 Task: Add Attachment from Google Drive to Card Card0000000159 in Board Board0000000040 in Workspace WS0000000014 in Trello. Add Cover Orange to Card Card0000000159 in Board Board0000000040 in Workspace WS0000000014 in Trello. Add "Add Label …" with "Title" Title0000000159 to Button Button0000000159 to Card Card0000000159 in Board Board0000000040 in Workspace WS0000000014 in Trello. Add Description DS0000000159 to Card Card0000000159 in Board Board0000000040 in Workspace WS0000000014 in Trello. Add Comment CM0000000159 to Card Card0000000159 in Board Board0000000040 in Workspace WS0000000014 in Trello
Action: Mouse moved to (648, 104)
Screenshot: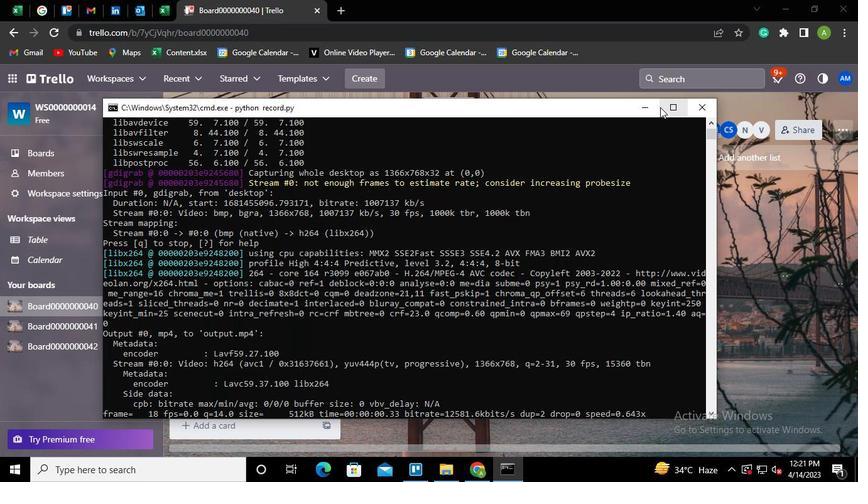 
Action: Mouse pressed left at (648, 104)
Screenshot: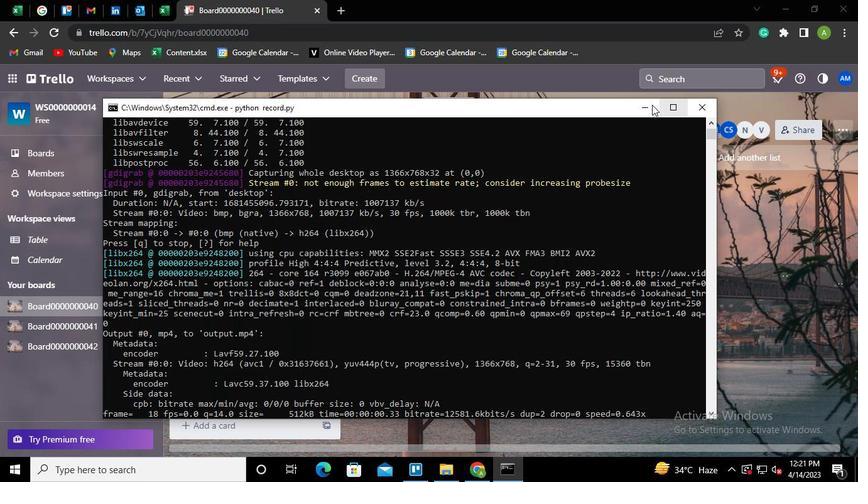 
Action: Mouse moved to (257, 383)
Screenshot: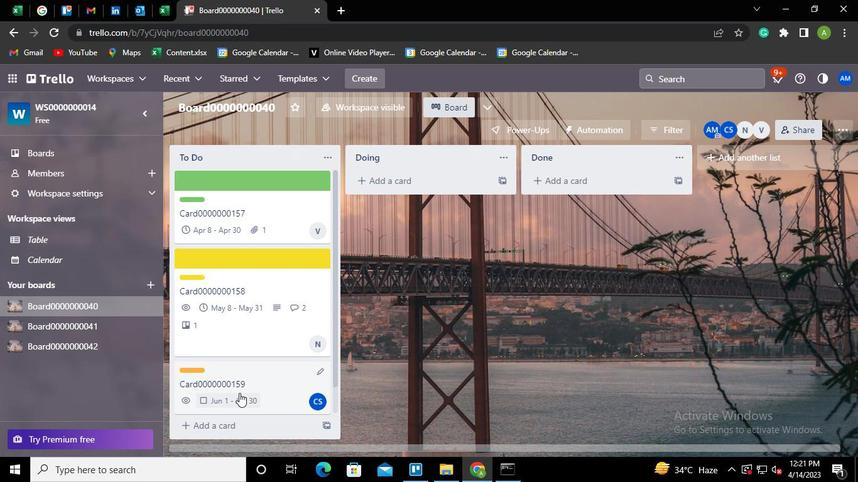 
Action: Mouse pressed left at (257, 383)
Screenshot: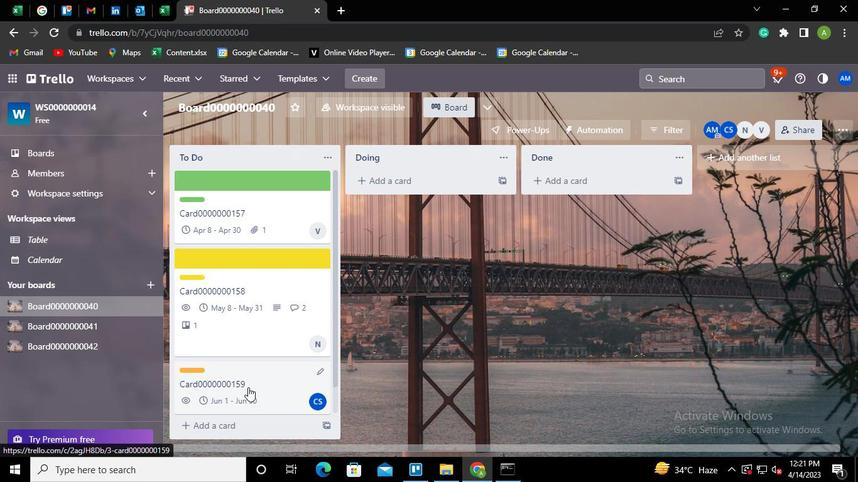 
Action: Mouse moved to (580, 319)
Screenshot: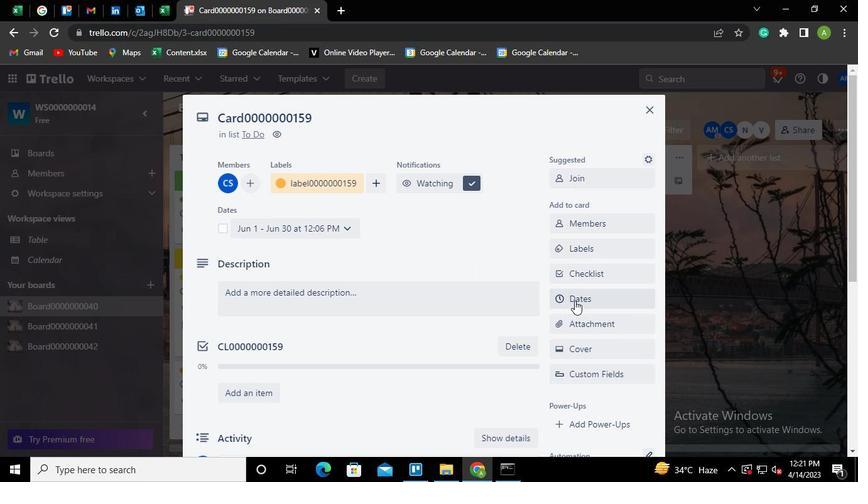 
Action: Mouse pressed left at (580, 319)
Screenshot: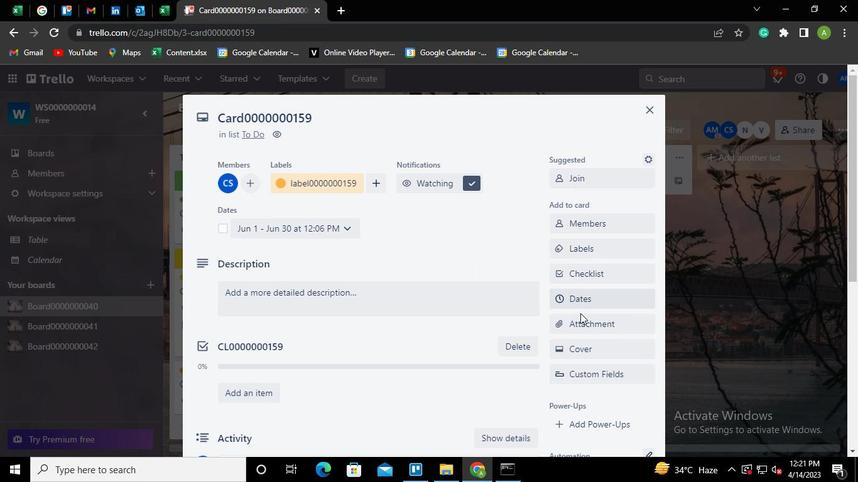 
Action: Mouse moved to (586, 170)
Screenshot: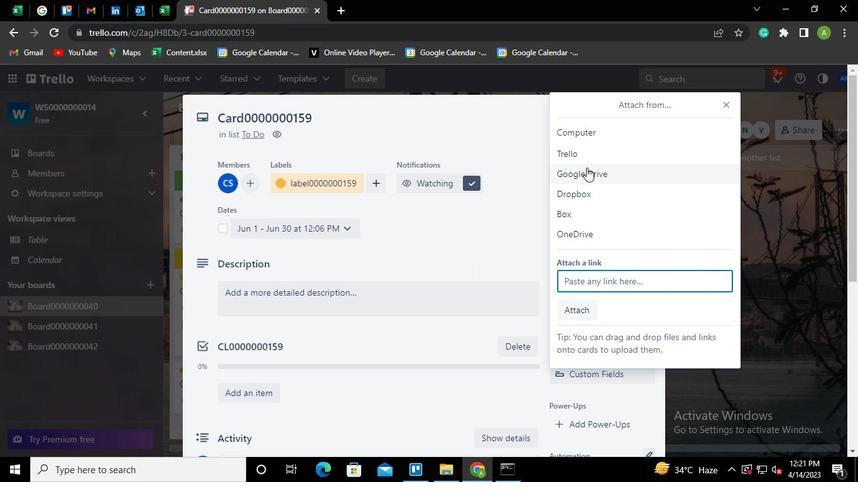 
Action: Mouse pressed left at (586, 170)
Screenshot: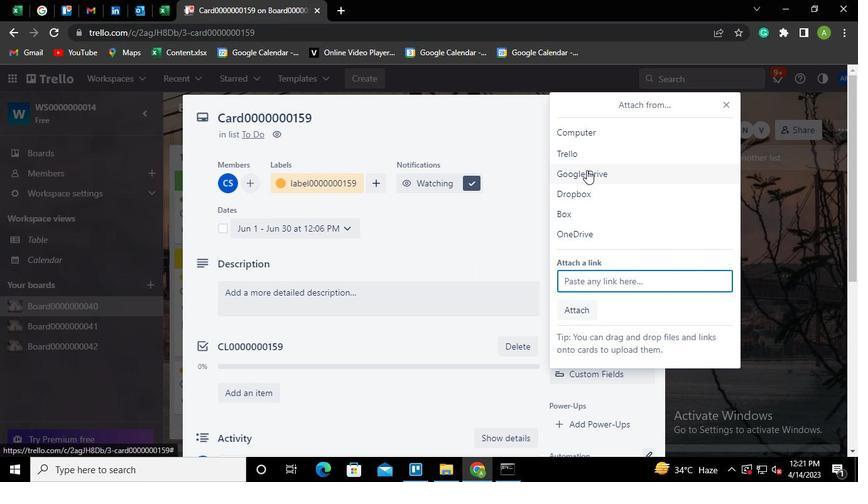 
Action: Mouse moved to (221, 258)
Screenshot: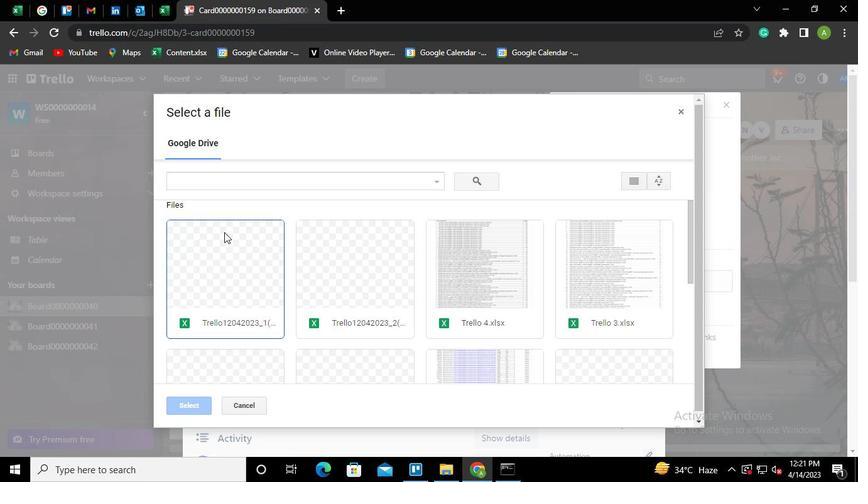 
Action: Mouse pressed left at (221, 258)
Screenshot: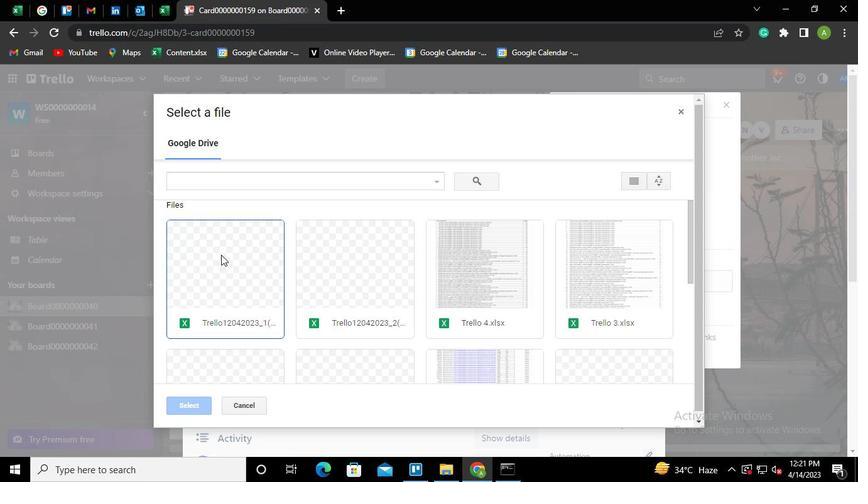 
Action: Mouse pressed left at (221, 258)
Screenshot: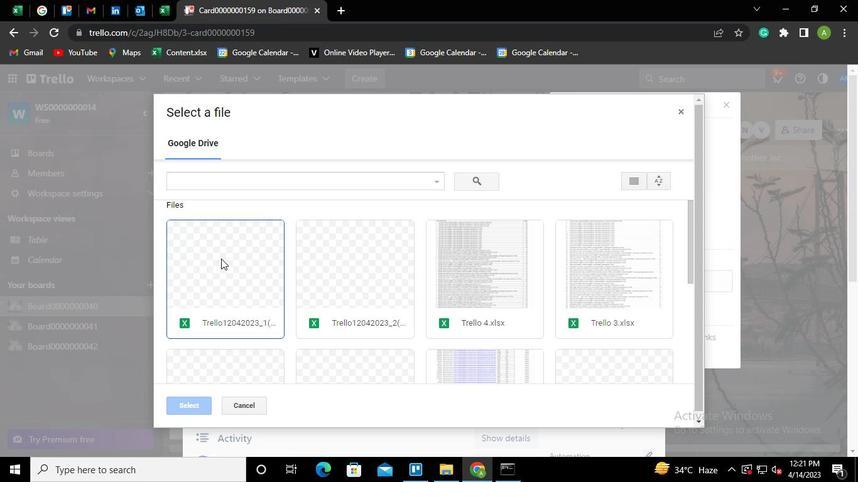 
Action: Mouse moved to (583, 285)
Screenshot: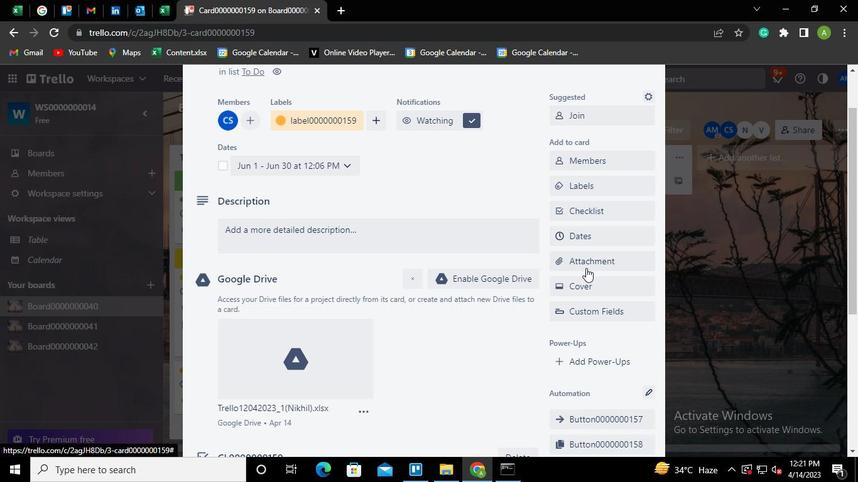 
Action: Mouse pressed left at (583, 285)
Screenshot: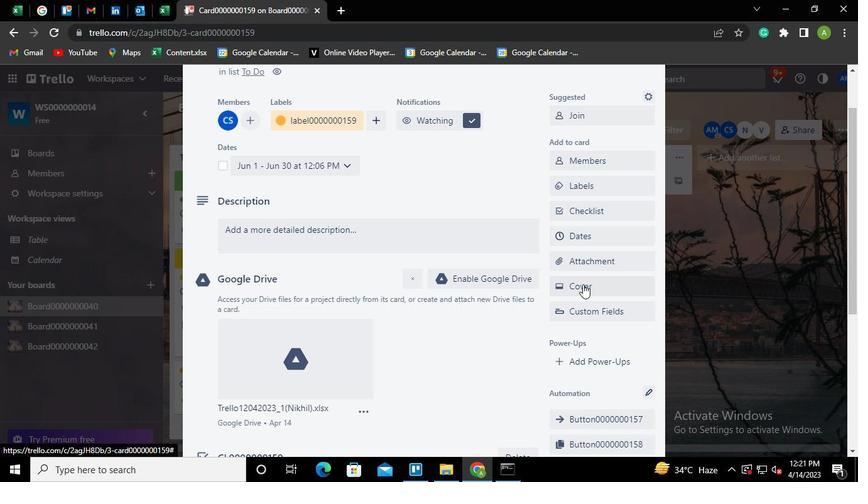 
Action: Mouse moved to (639, 213)
Screenshot: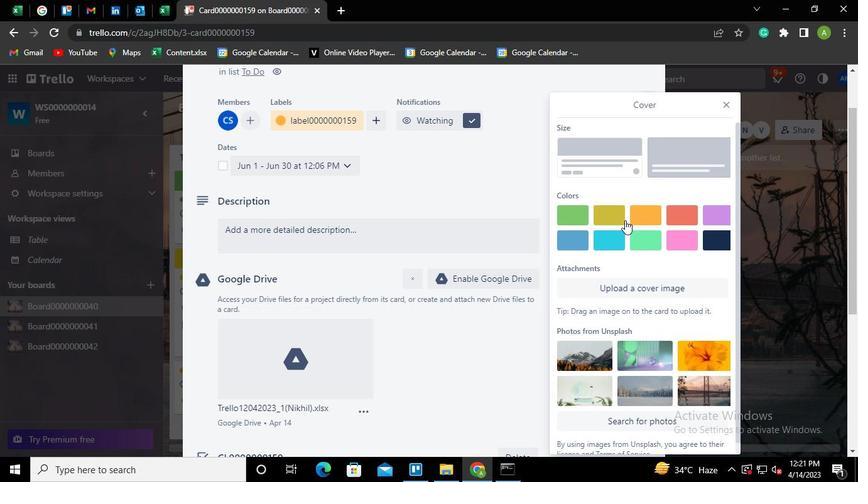 
Action: Mouse pressed left at (639, 213)
Screenshot: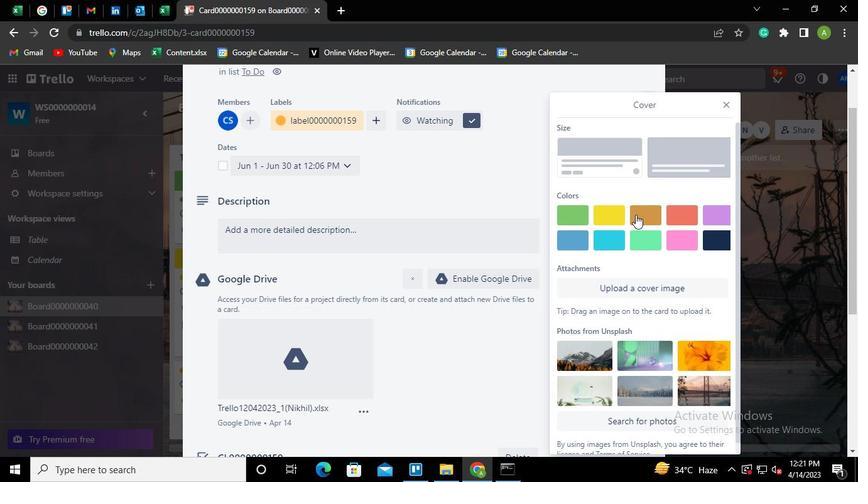 
Action: Mouse moved to (509, 168)
Screenshot: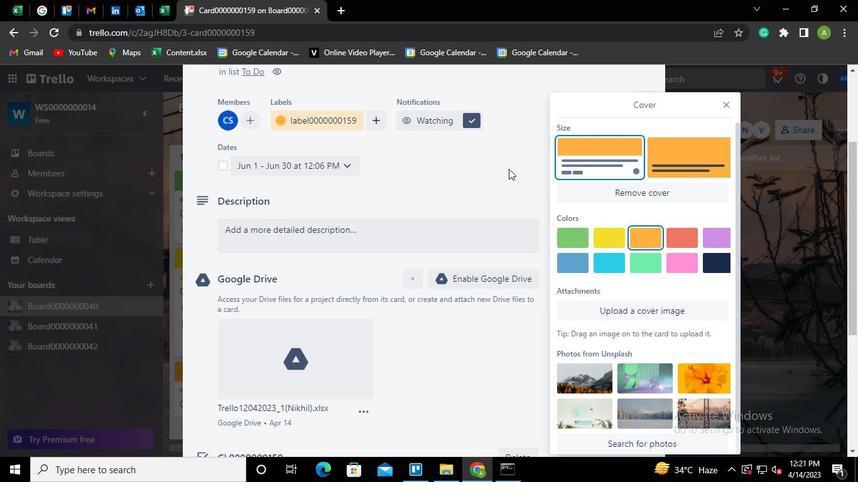 
Action: Mouse pressed left at (509, 168)
Screenshot: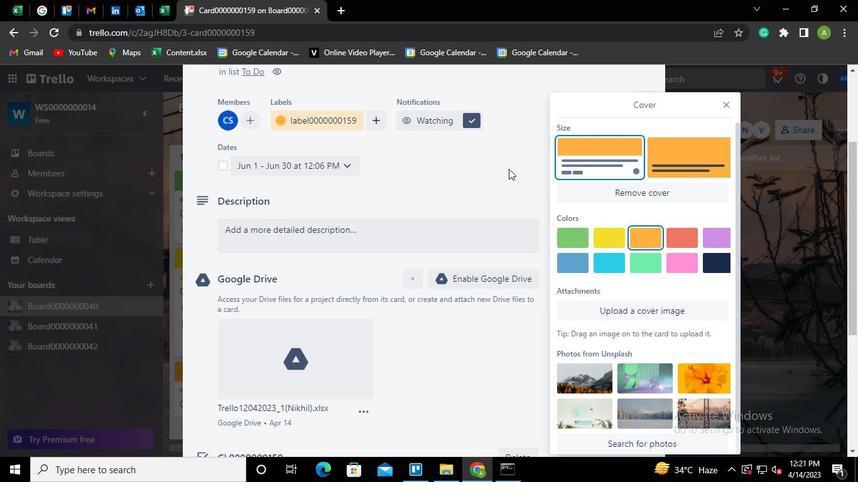 
Action: Mouse moved to (586, 378)
Screenshot: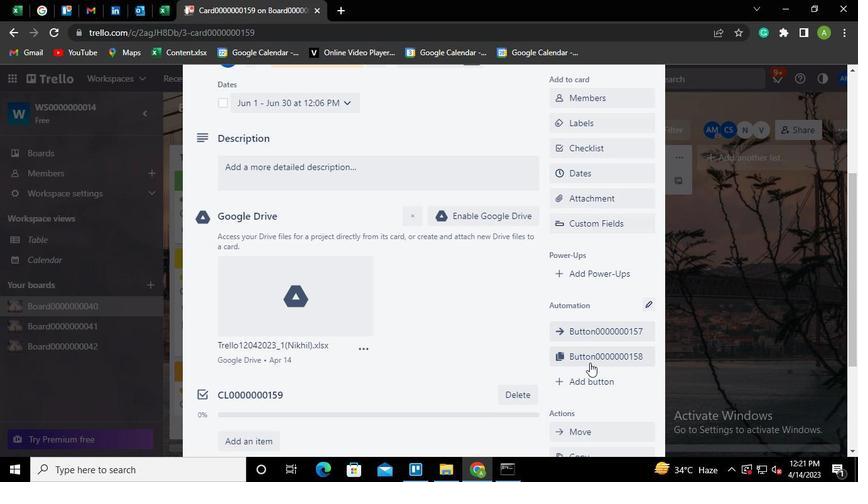 
Action: Mouse pressed left at (586, 378)
Screenshot: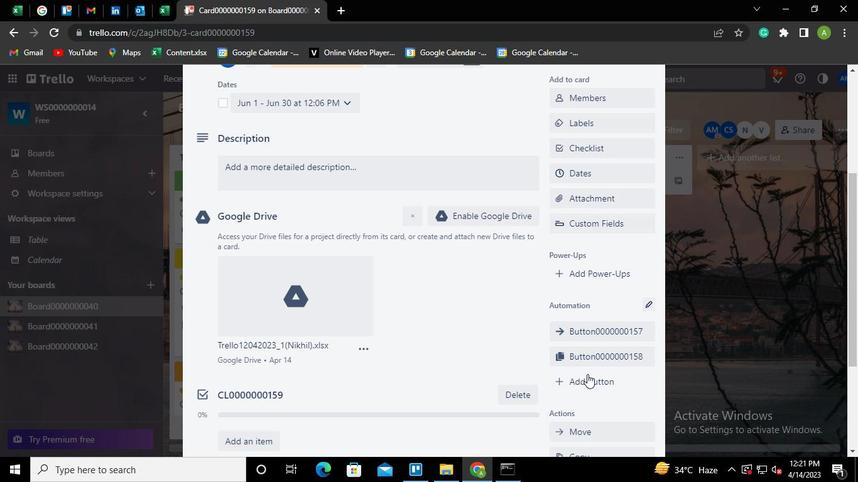 
Action: Mouse moved to (598, 204)
Screenshot: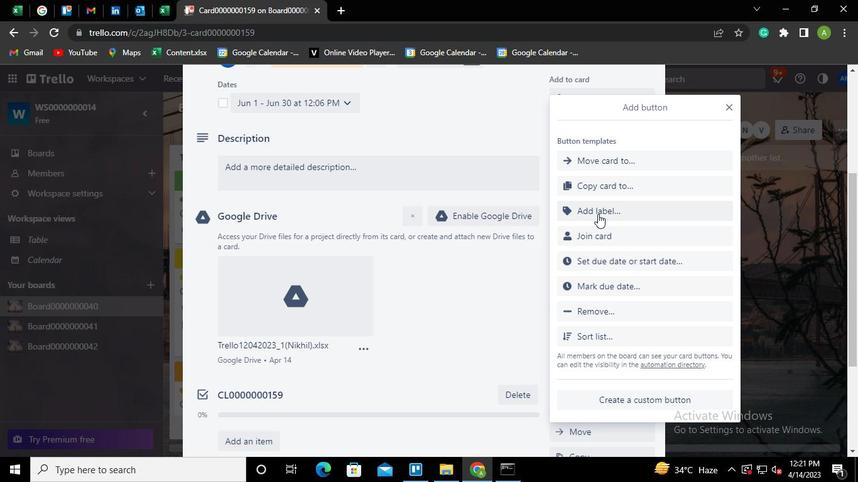 
Action: Mouse pressed left at (598, 204)
Screenshot: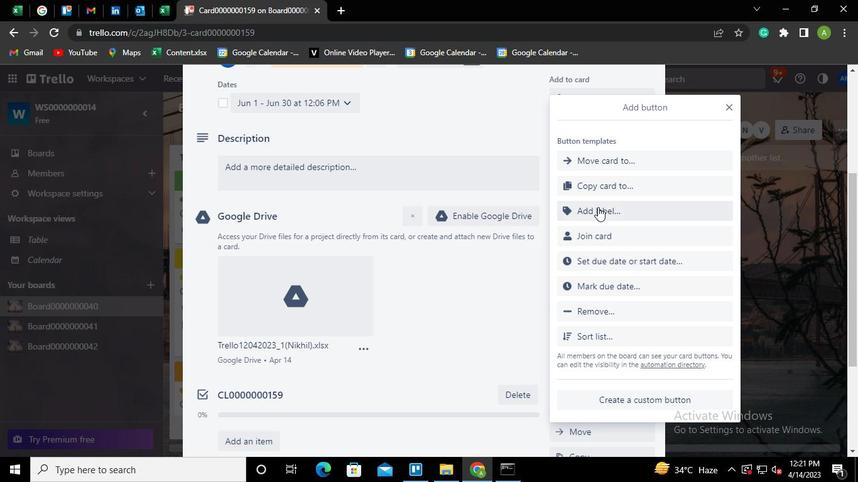 
Action: Mouse moved to (555, 158)
Screenshot: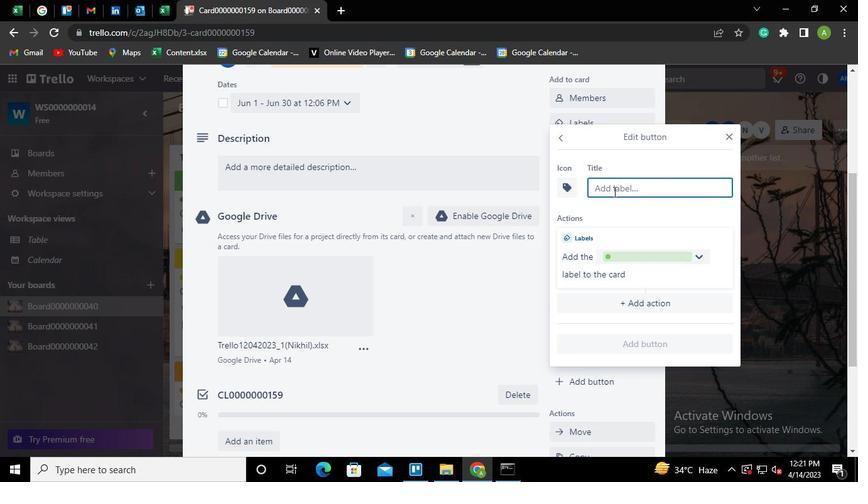 
Action: Keyboard Key.shift
Screenshot: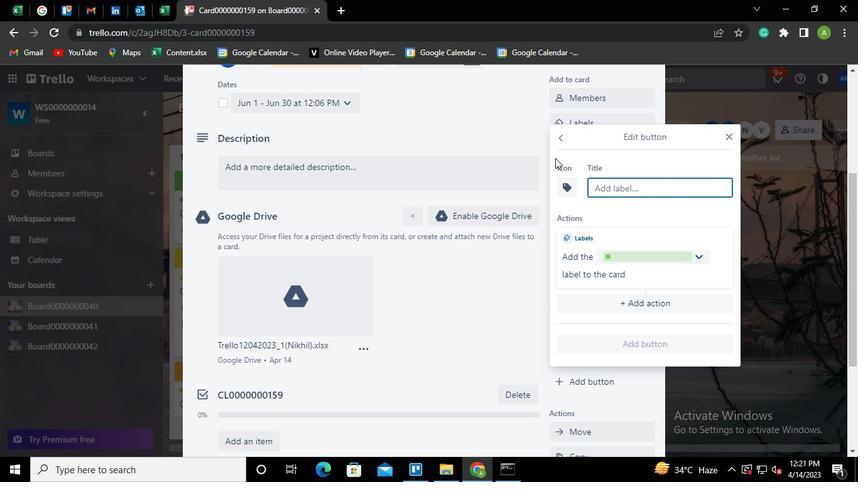 
Action: Keyboard T
Screenshot: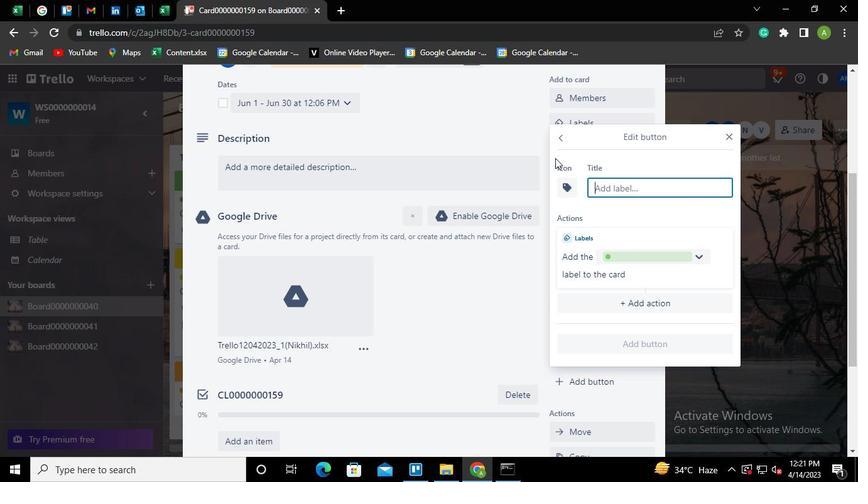 
Action: Keyboard i
Screenshot: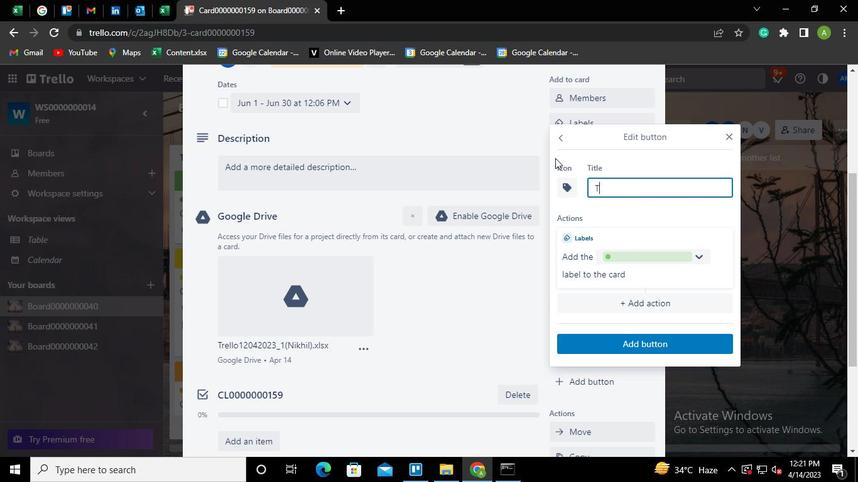 
Action: Keyboard t
Screenshot: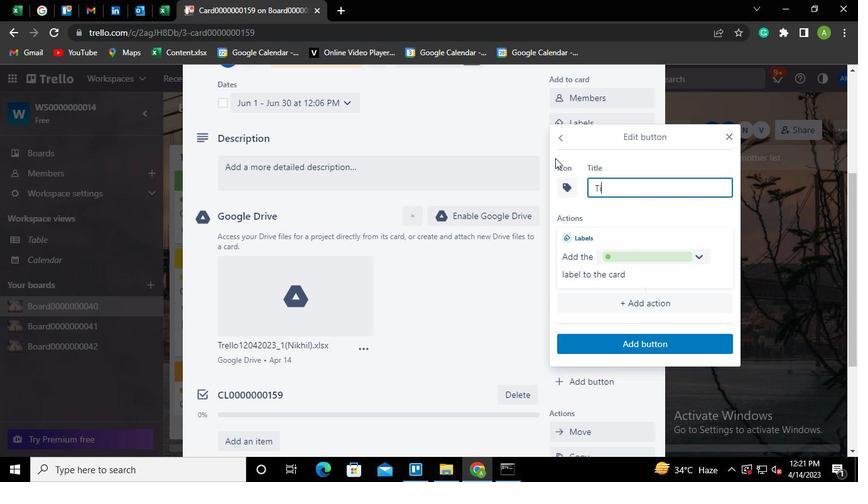 
Action: Keyboard l
Screenshot: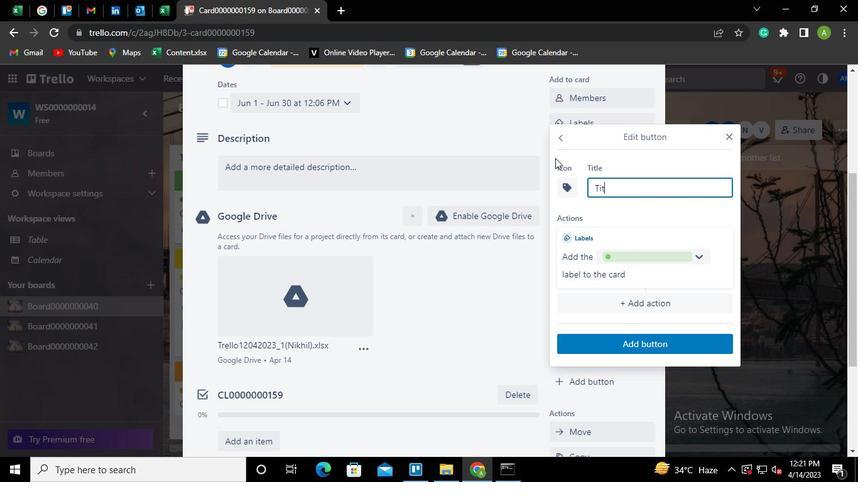 
Action: Keyboard e
Screenshot: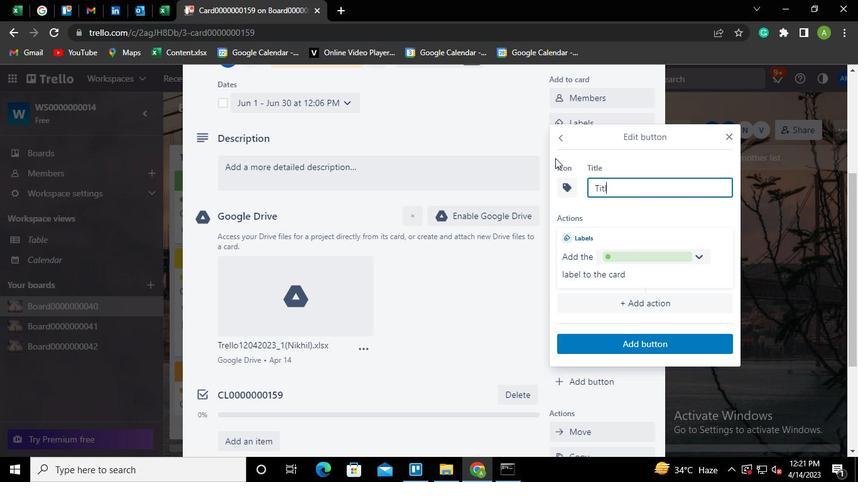 
Action: Keyboard <96>
Screenshot: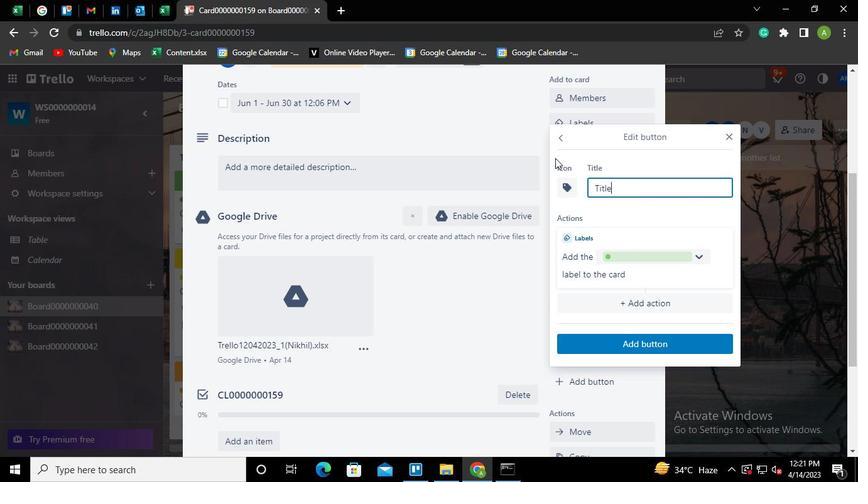 
Action: Keyboard <96>
Screenshot: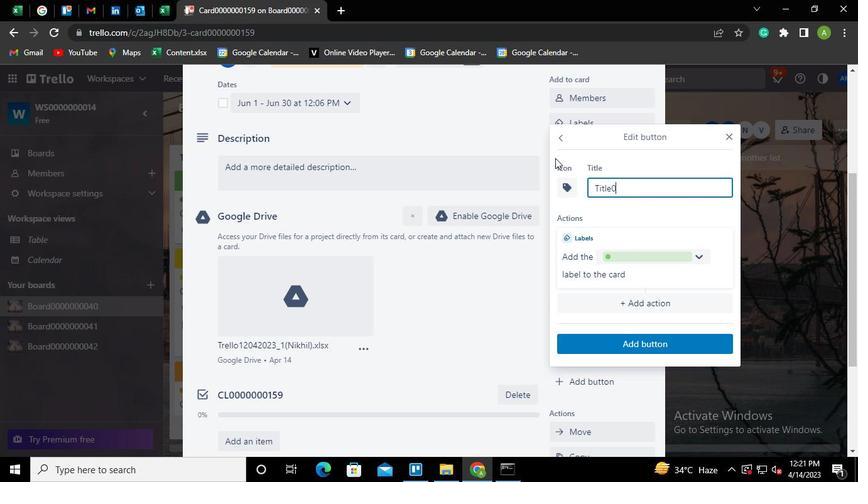 
Action: Keyboard <96>
Screenshot: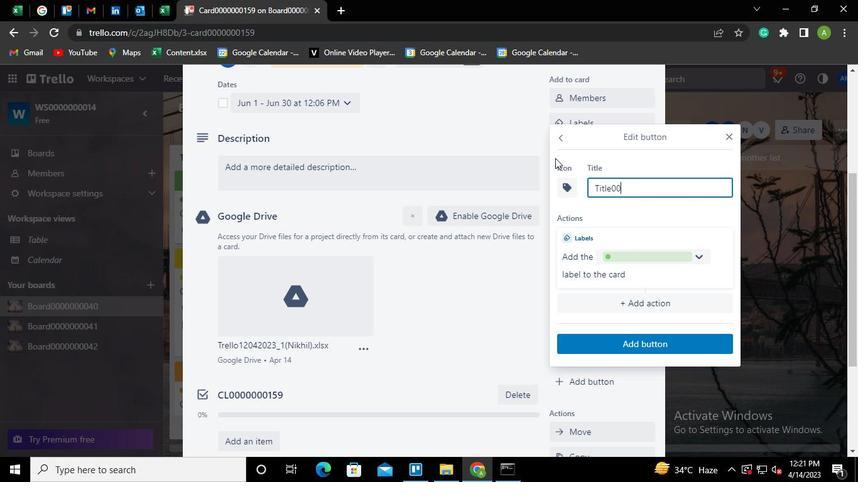 
Action: Keyboard <96>
Screenshot: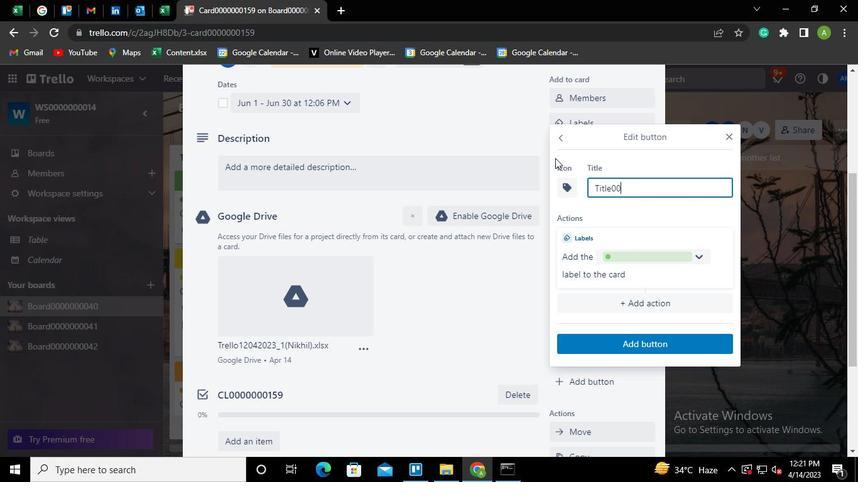 
Action: Keyboard <96>
Screenshot: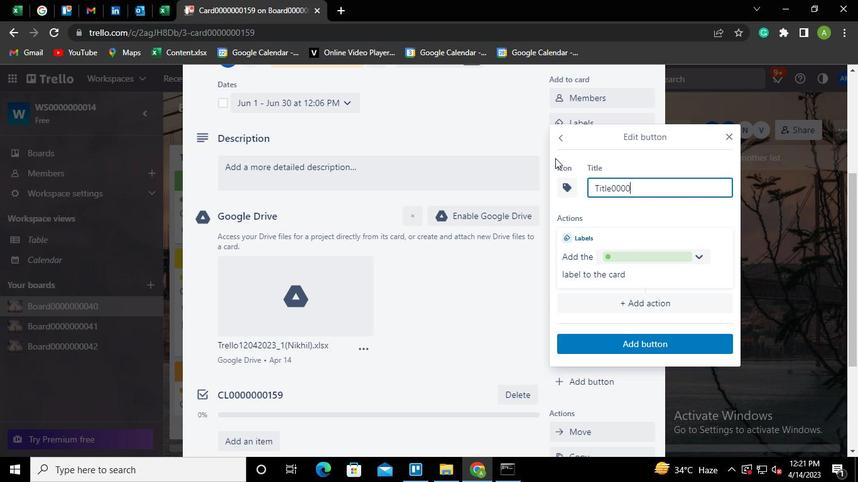 
Action: Keyboard <96>
Screenshot: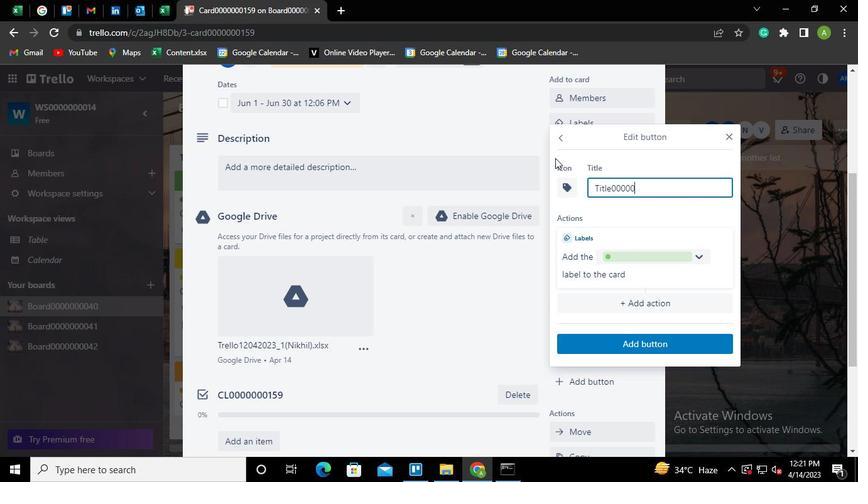 
Action: Keyboard <96>
Screenshot: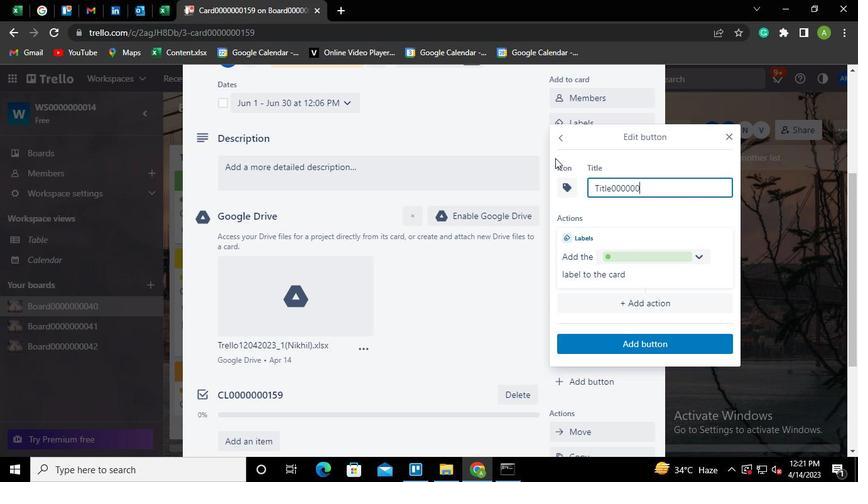 
Action: Keyboard <97>
Screenshot: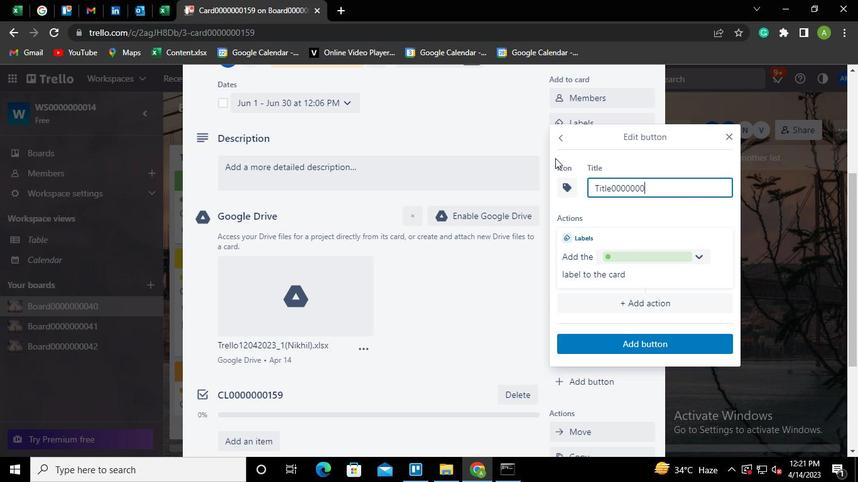 
Action: Keyboard <101>
Screenshot: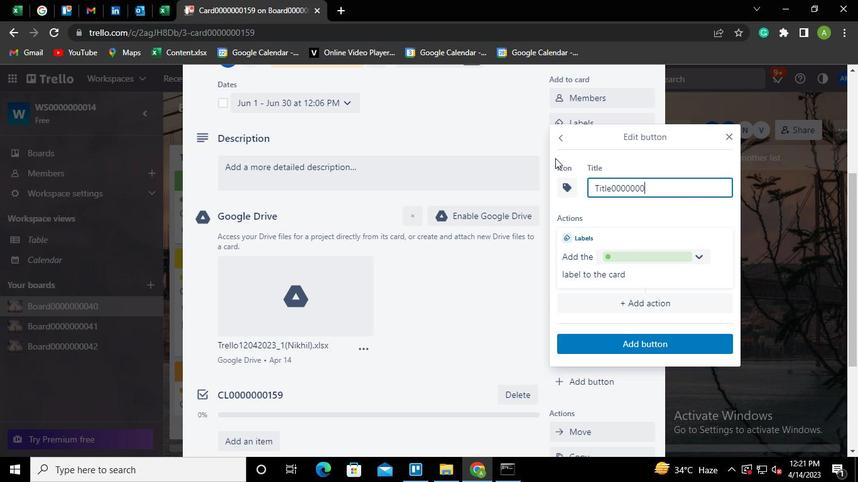 
Action: Keyboard <105>
Screenshot: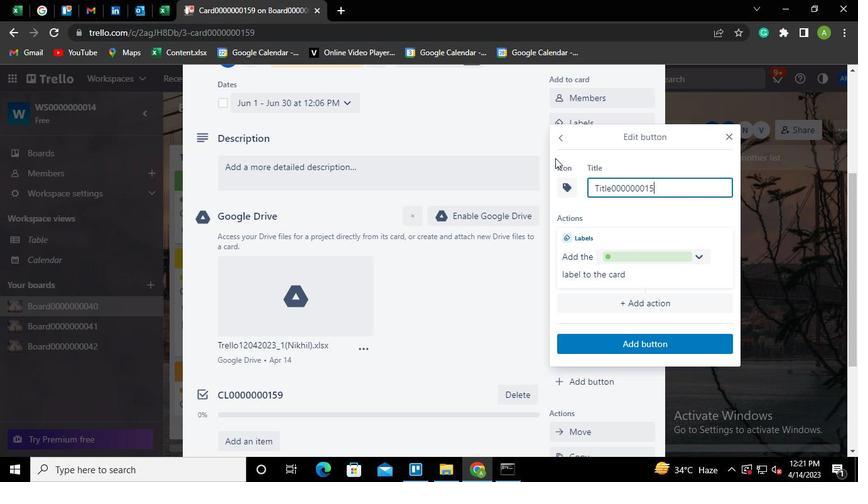 
Action: Mouse moved to (644, 340)
Screenshot: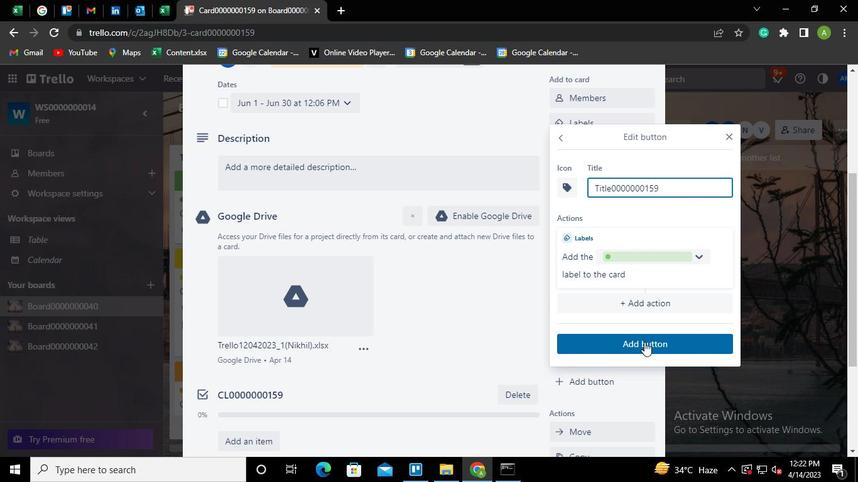 
Action: Mouse pressed left at (644, 340)
Screenshot: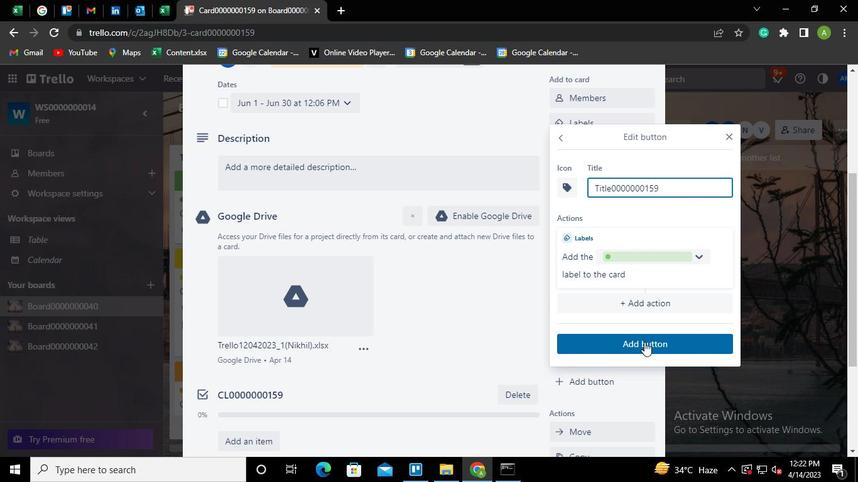 
Action: Mouse moved to (272, 168)
Screenshot: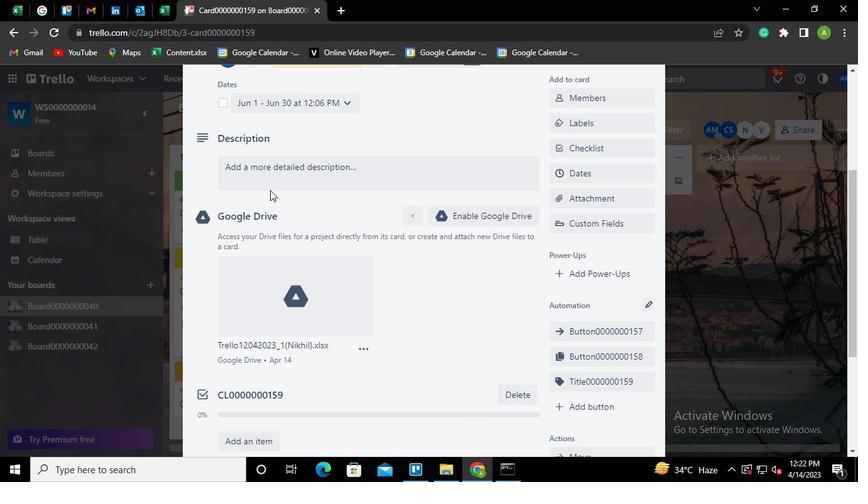 
Action: Mouse pressed left at (272, 168)
Screenshot: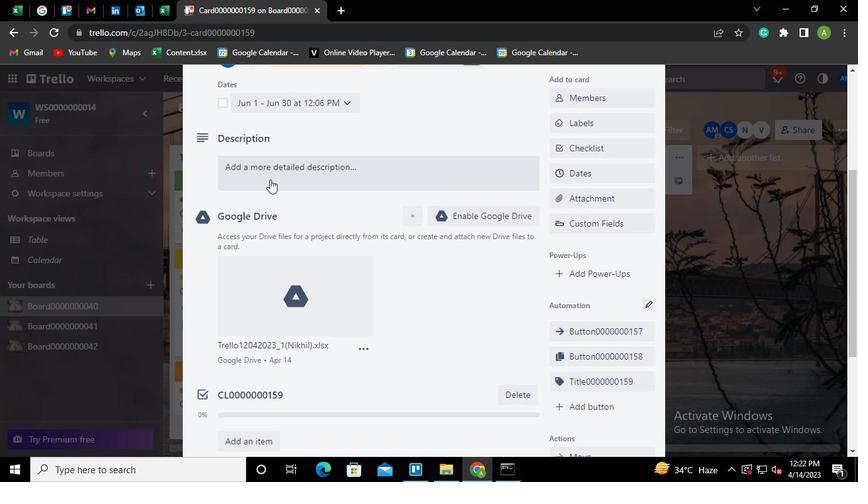 
Action: Mouse moved to (268, 169)
Screenshot: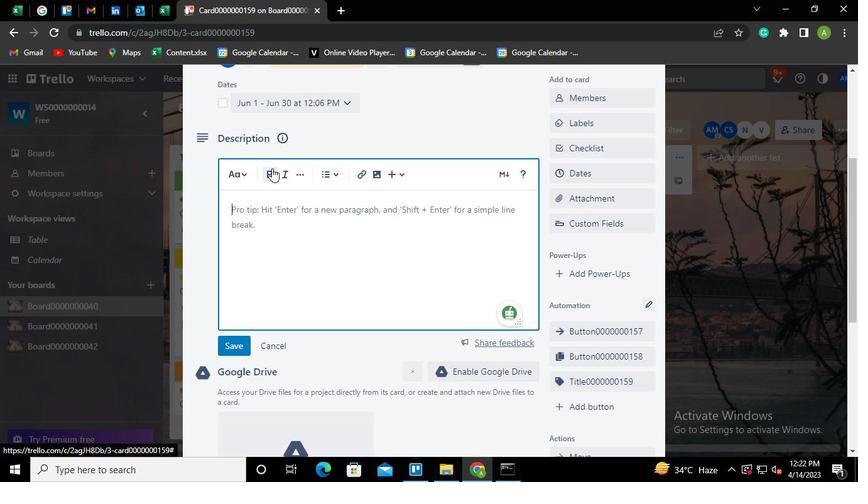 
Action: Keyboard Key.shift
Screenshot: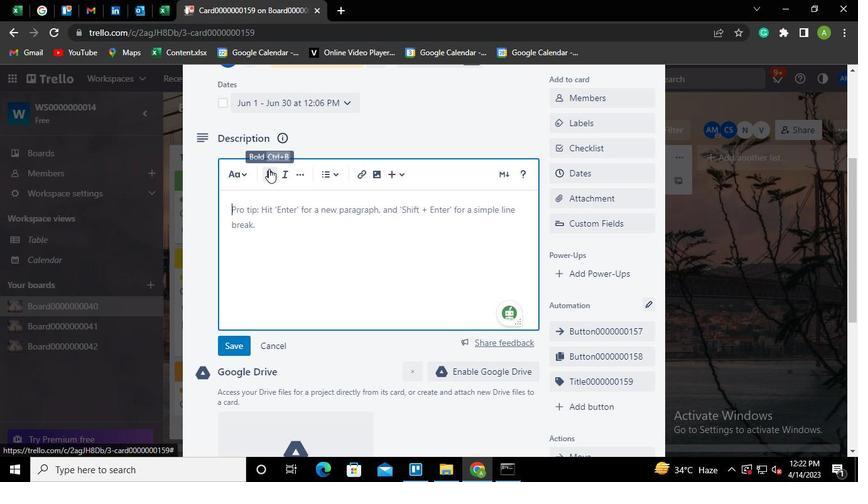 
Action: Keyboard D
Screenshot: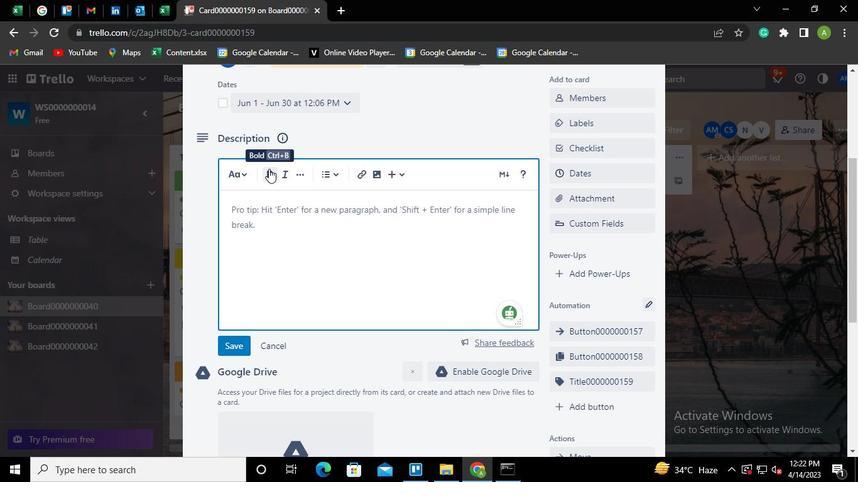 
Action: Keyboard S
Screenshot: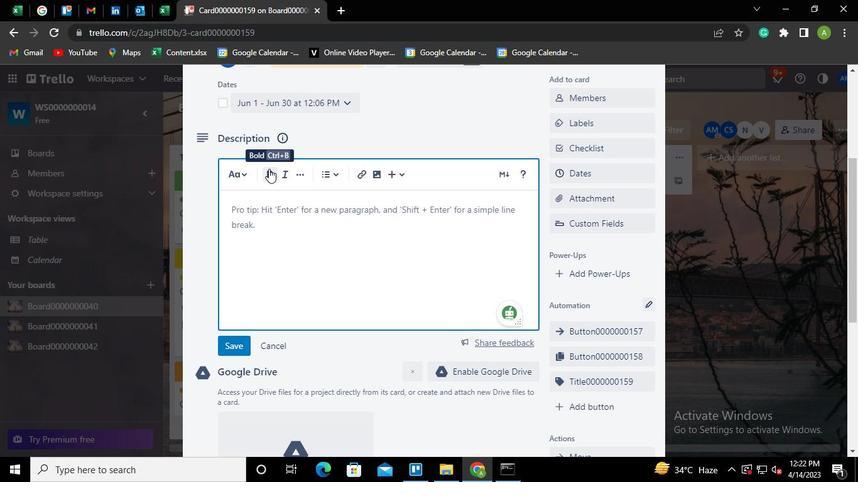 
Action: Keyboard <96>
Screenshot: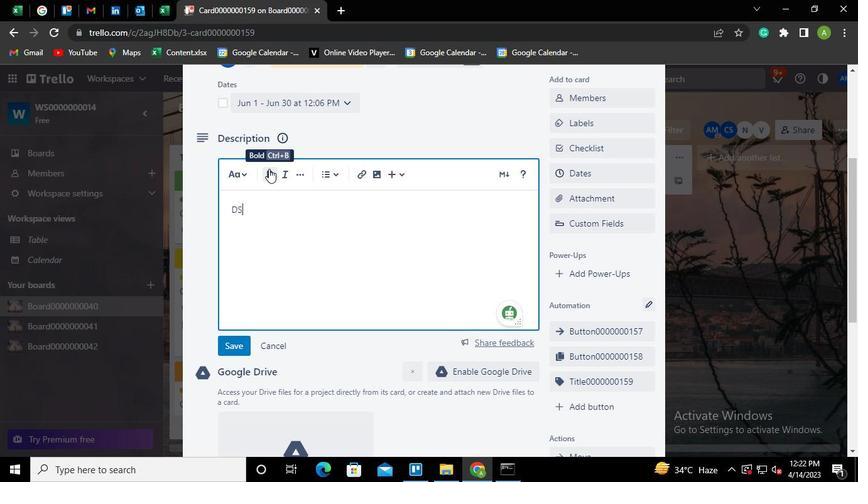 
Action: Keyboard <96>
Screenshot: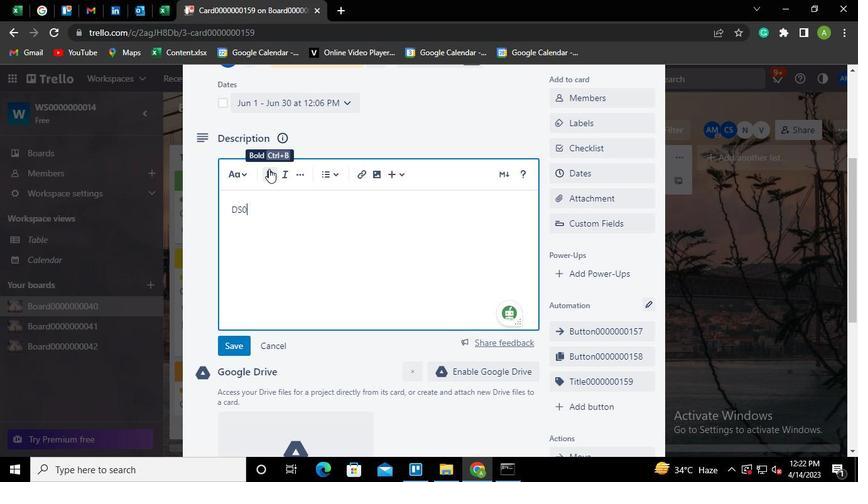 
Action: Keyboard <96>
Screenshot: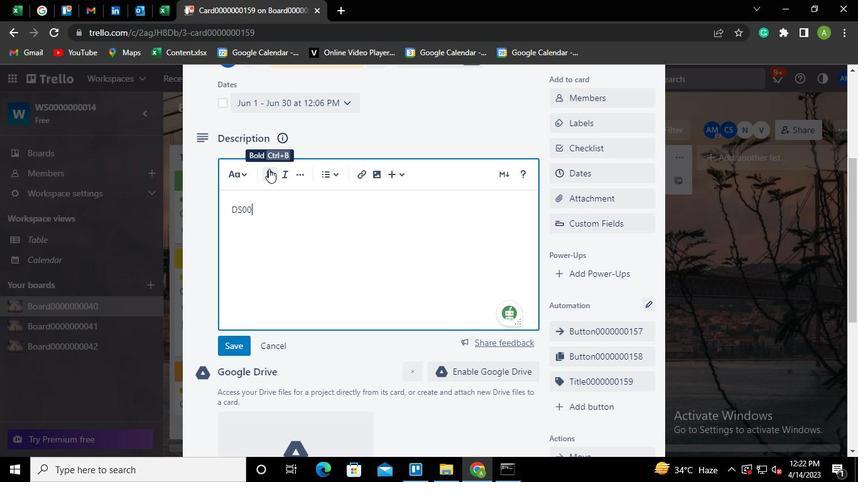 
Action: Keyboard <96>
Screenshot: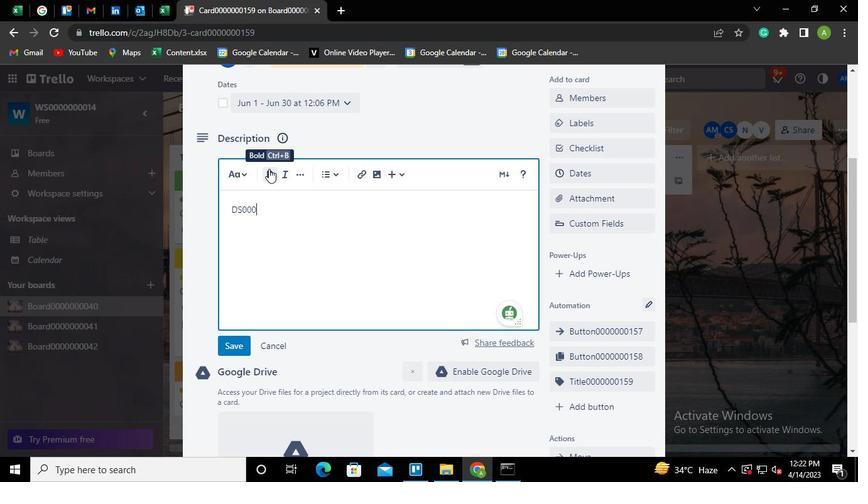 
Action: Keyboard <96>
Screenshot: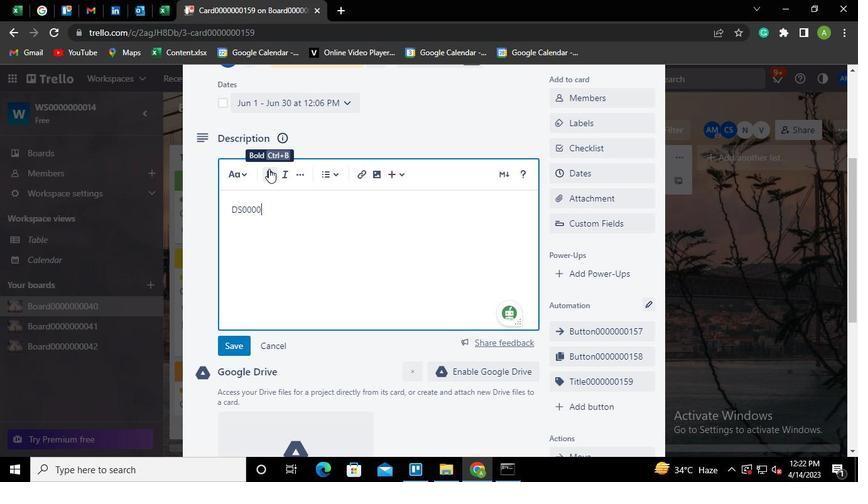
Action: Keyboard <96>
Screenshot: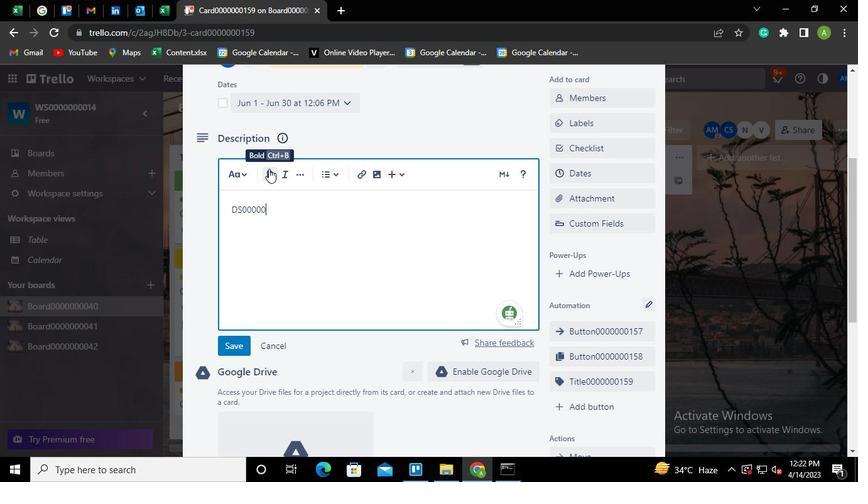 
Action: Keyboard <96>
Screenshot: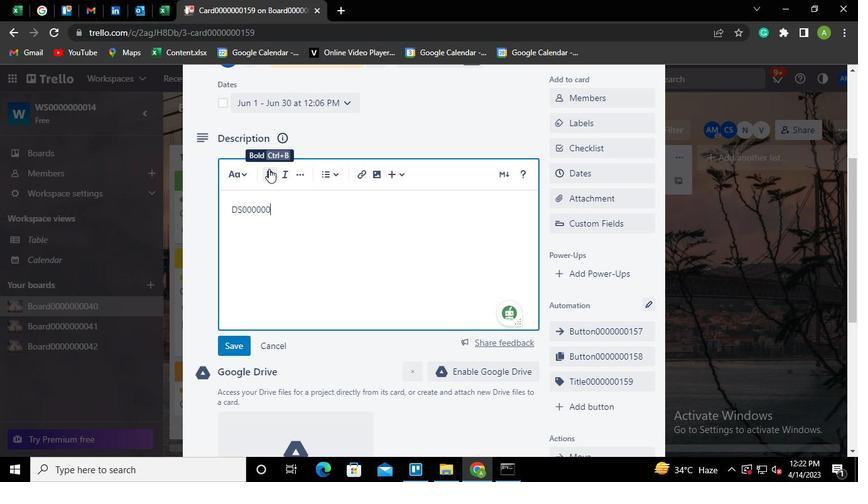 
Action: Keyboard <97>
Screenshot: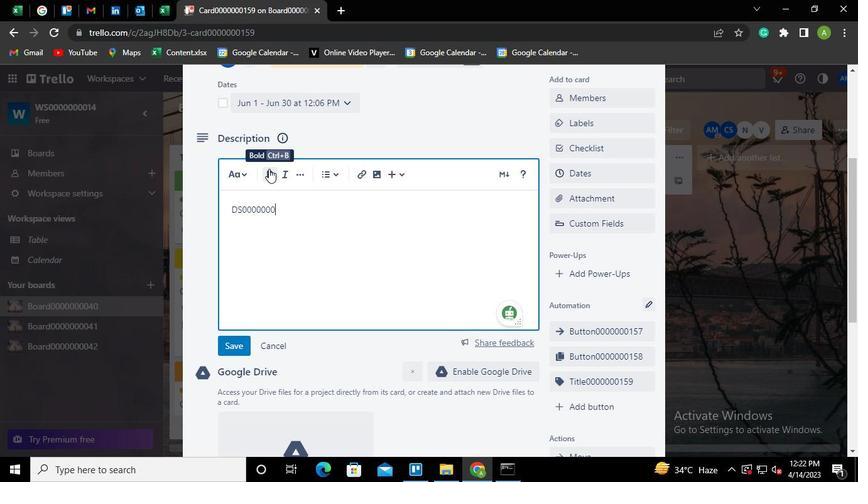 
Action: Keyboard <101>
Screenshot: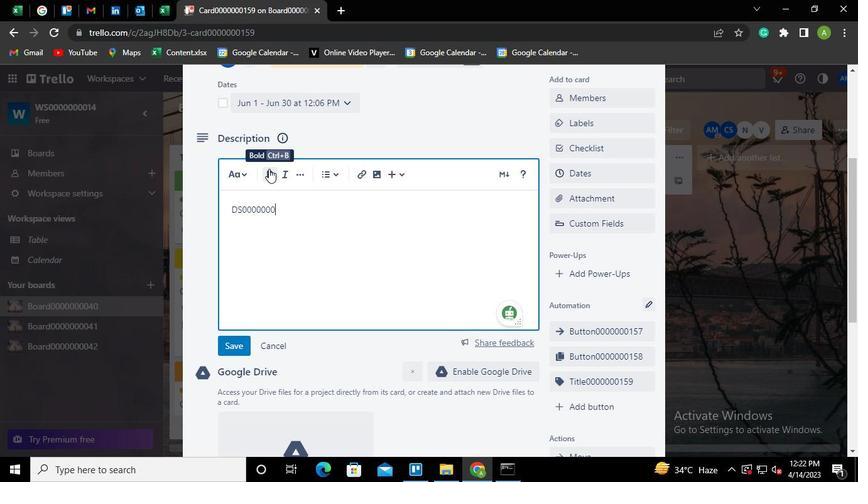 
Action: Keyboard <105>
Screenshot: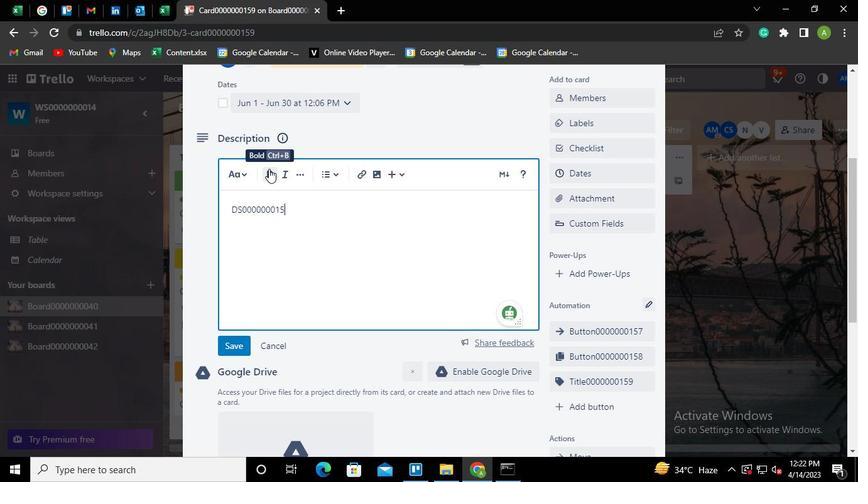 
Action: Mouse moved to (238, 341)
Screenshot: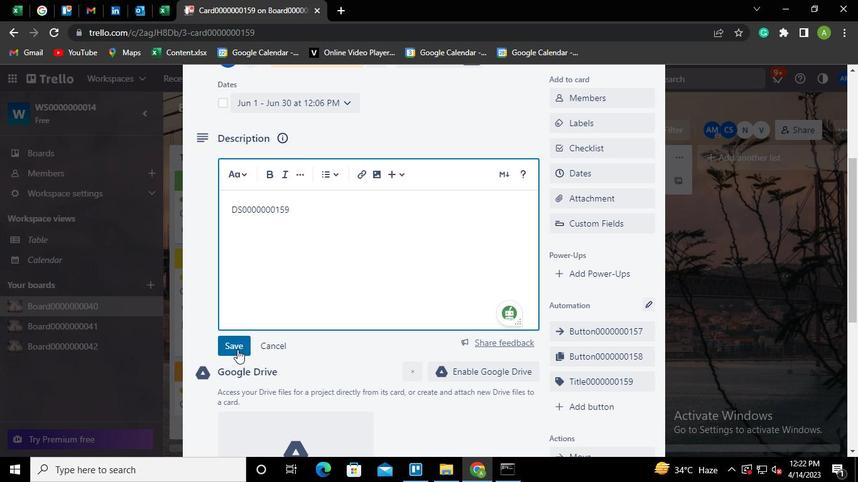 
Action: Mouse pressed left at (238, 341)
Screenshot: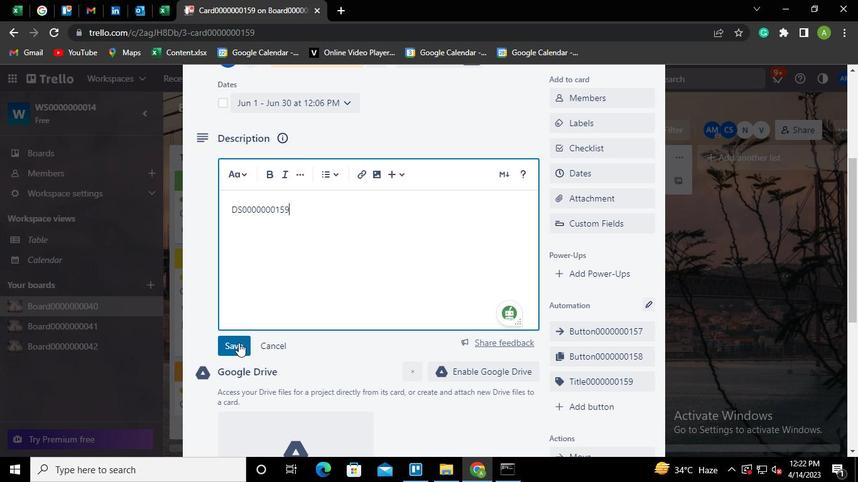 
Action: Mouse moved to (283, 304)
Screenshot: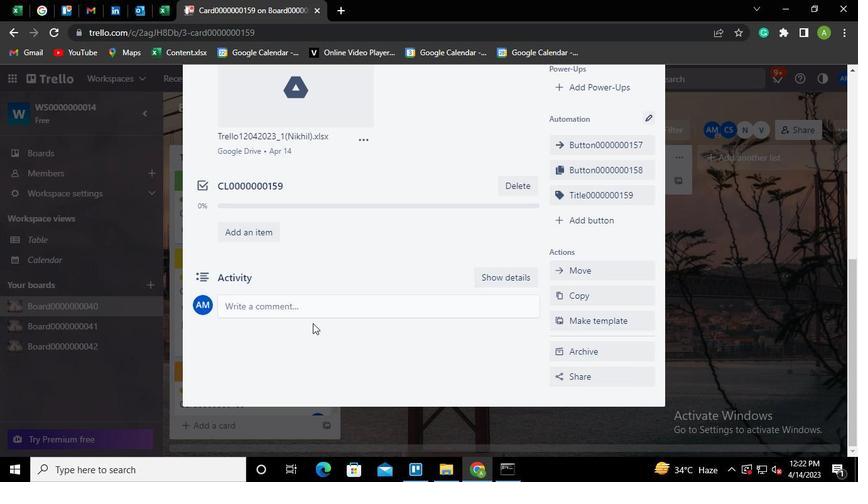 
Action: Mouse pressed left at (283, 304)
Screenshot: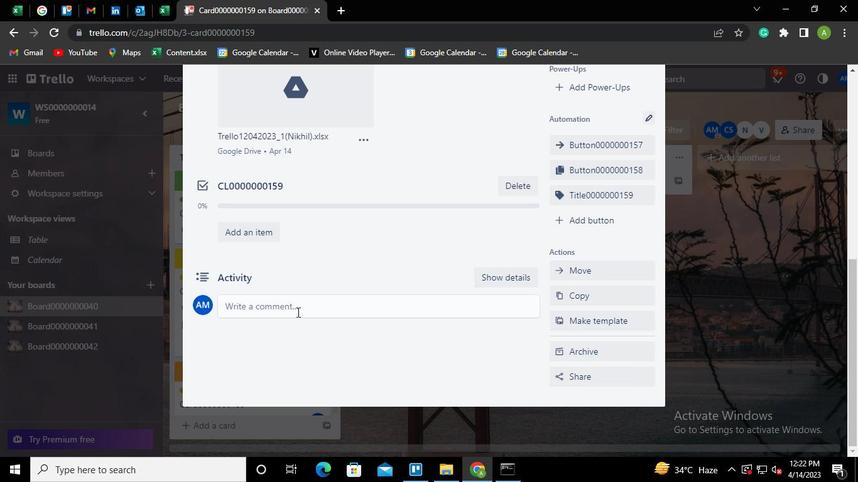 
Action: Keyboard Key.shift
Screenshot: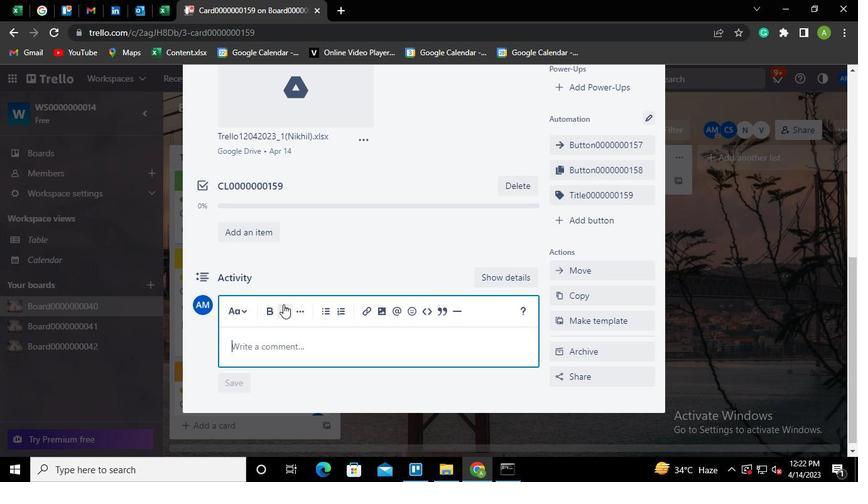
Action: Keyboard C
Screenshot: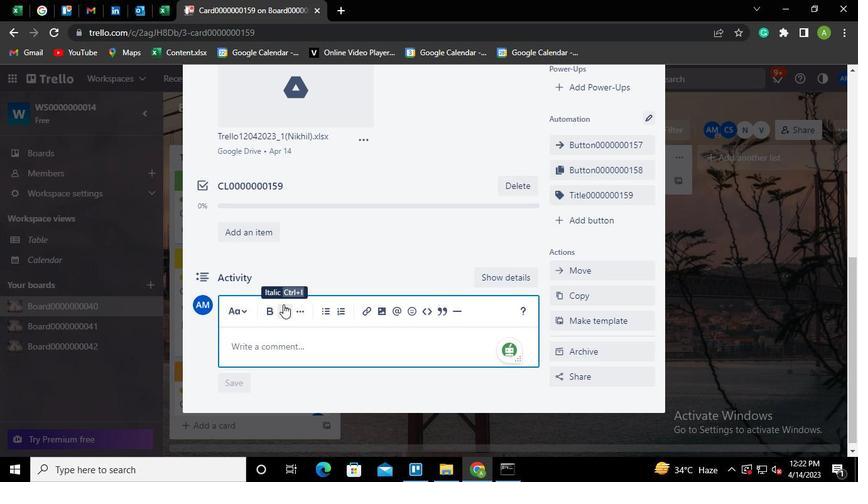 
Action: Keyboard M
Screenshot: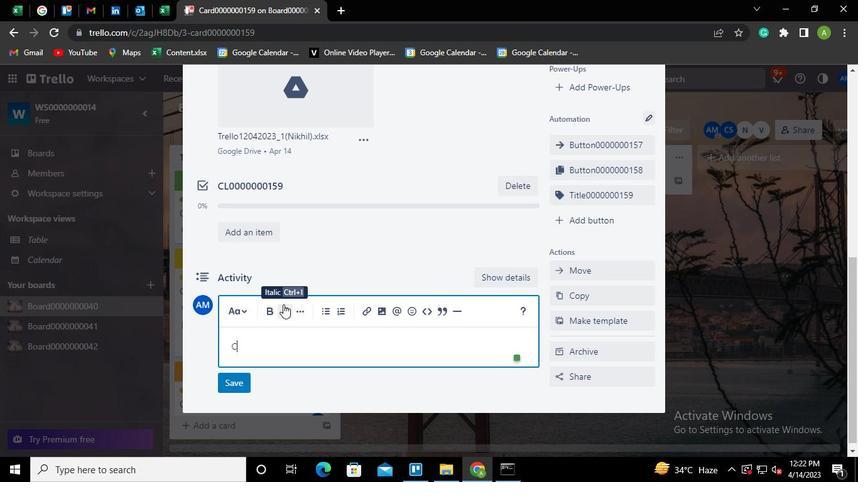 
Action: Keyboard <96>
Screenshot: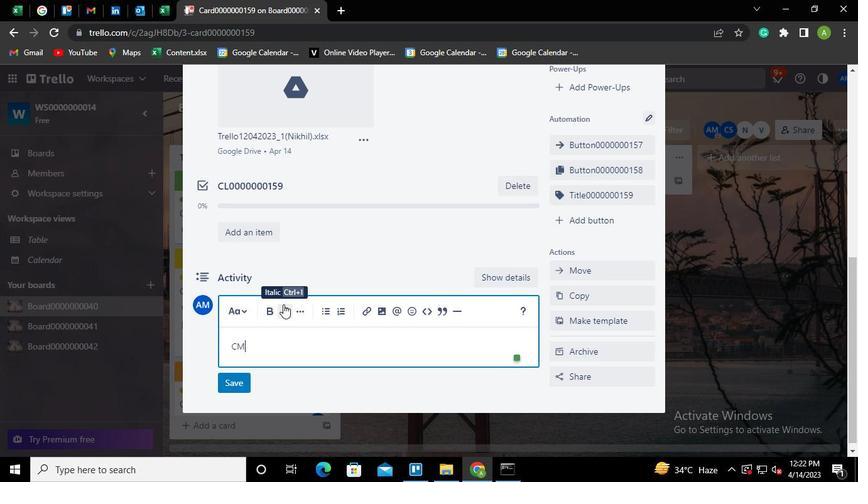 
Action: Keyboard <96>
Screenshot: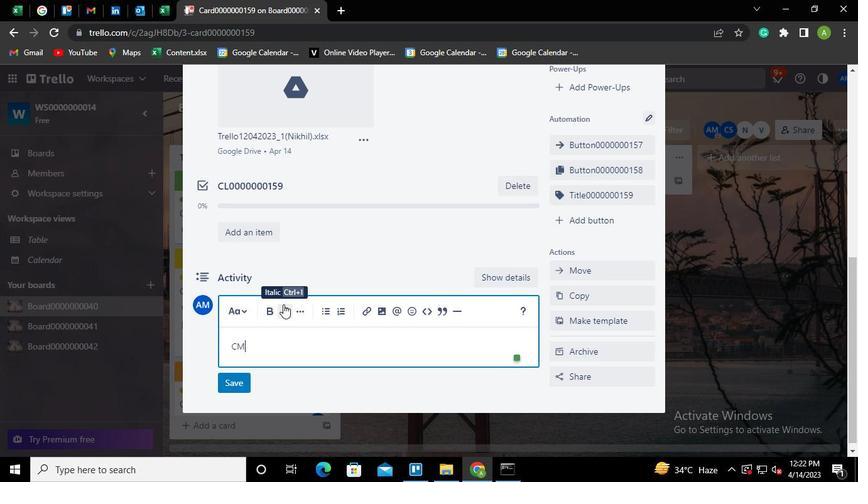 
Action: Keyboard <96>
Screenshot: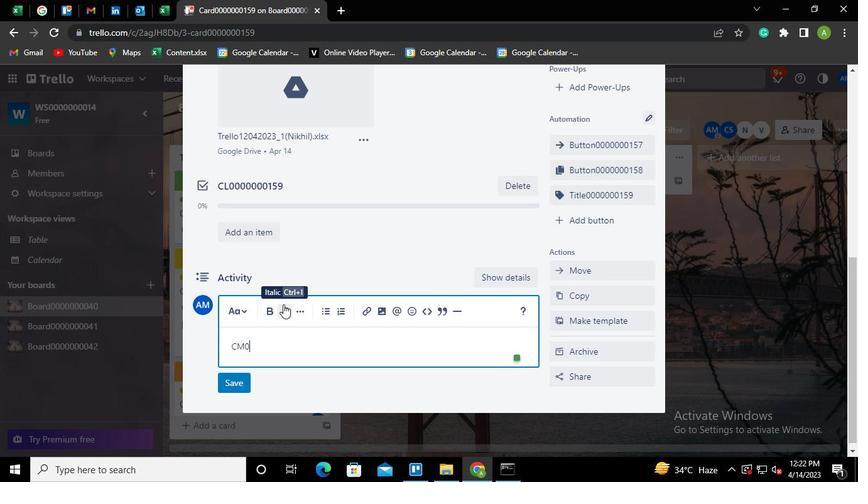 
Action: Keyboard <96>
Screenshot: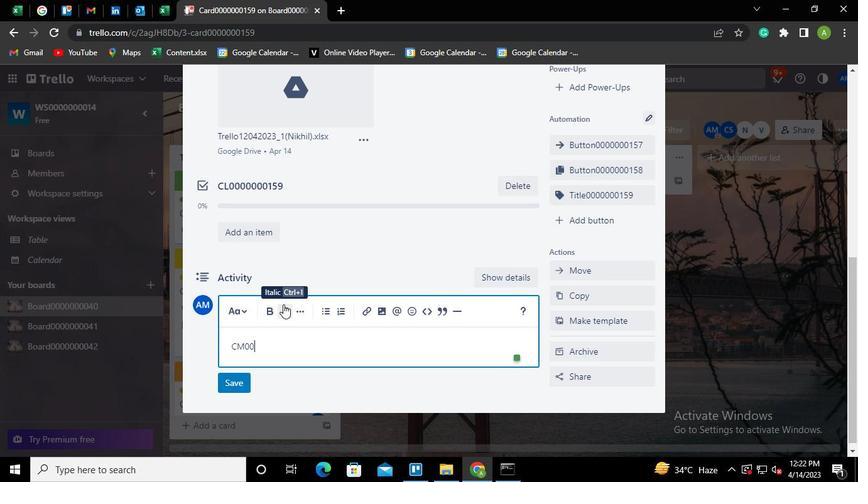 
Action: Keyboard <96>
Screenshot: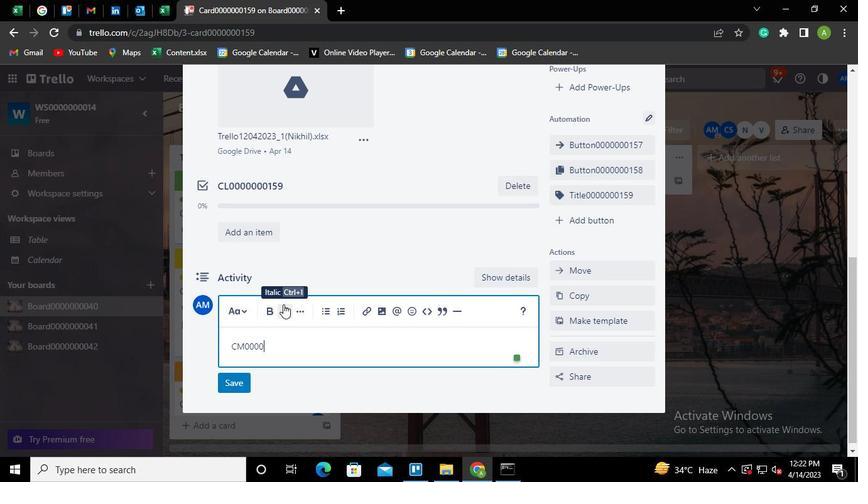 
Action: Keyboard <96>
Screenshot: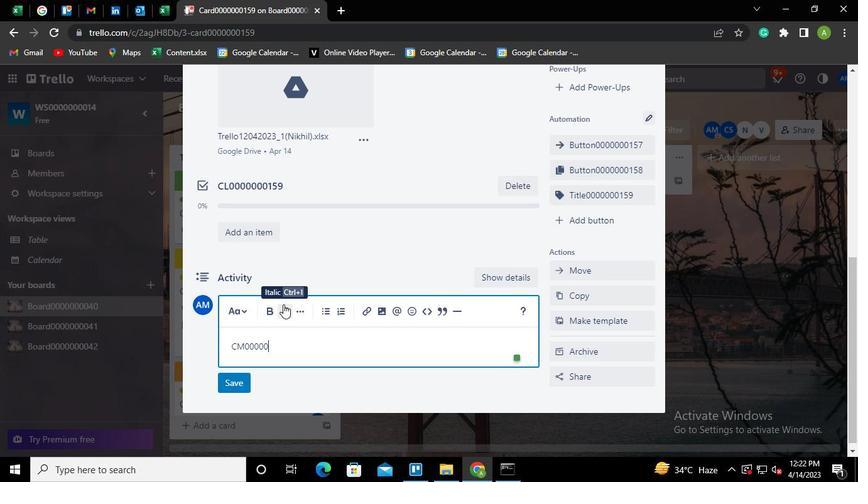 
Action: Keyboard <96>
Screenshot: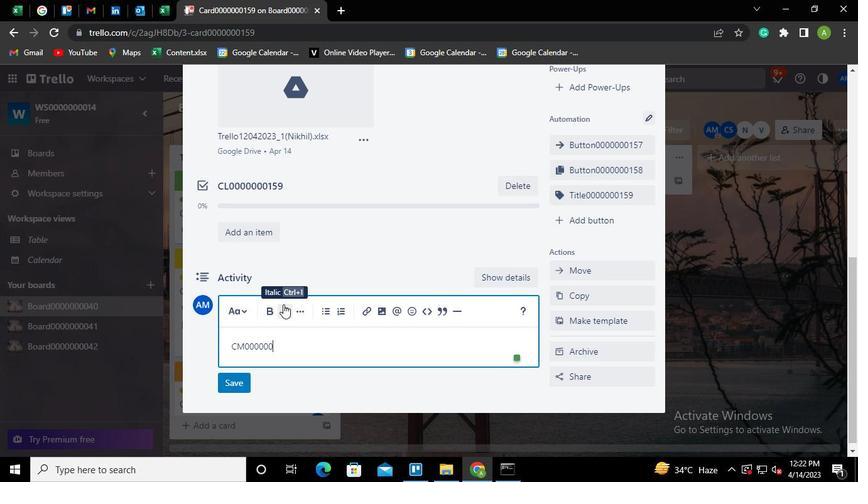 
Action: Keyboard <97>
Screenshot: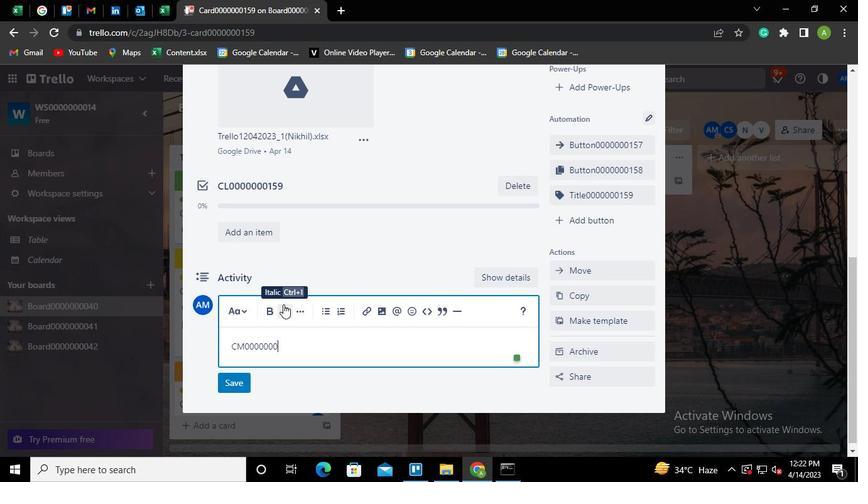 
Action: Keyboard <101>
Screenshot: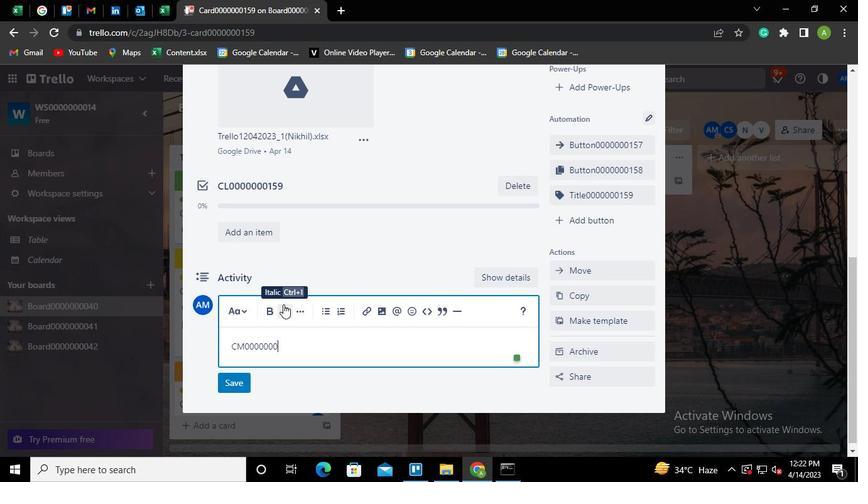
Action: Keyboard <105>
Screenshot: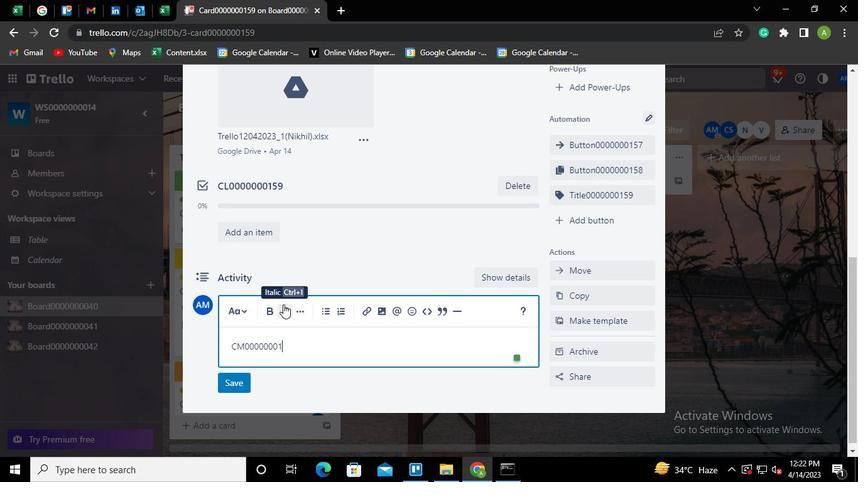 
Action: Mouse moved to (243, 380)
Screenshot: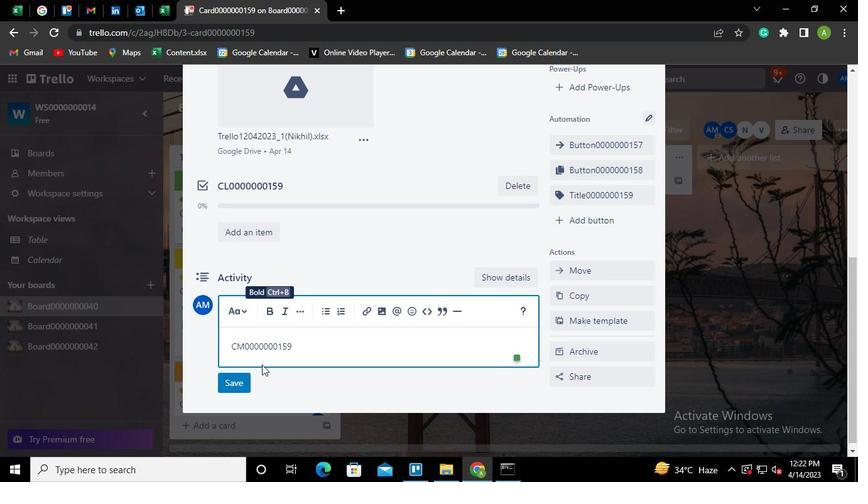 
Action: Mouse pressed left at (243, 380)
Screenshot: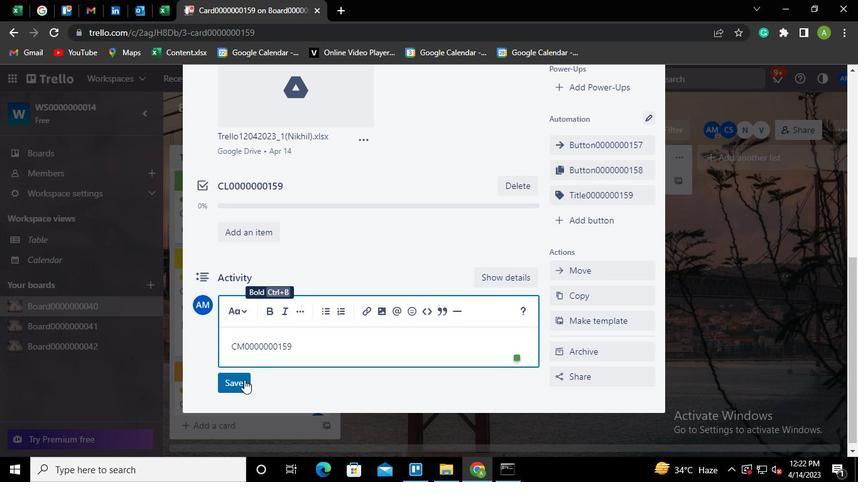
Action: Mouse moved to (512, 481)
Screenshot: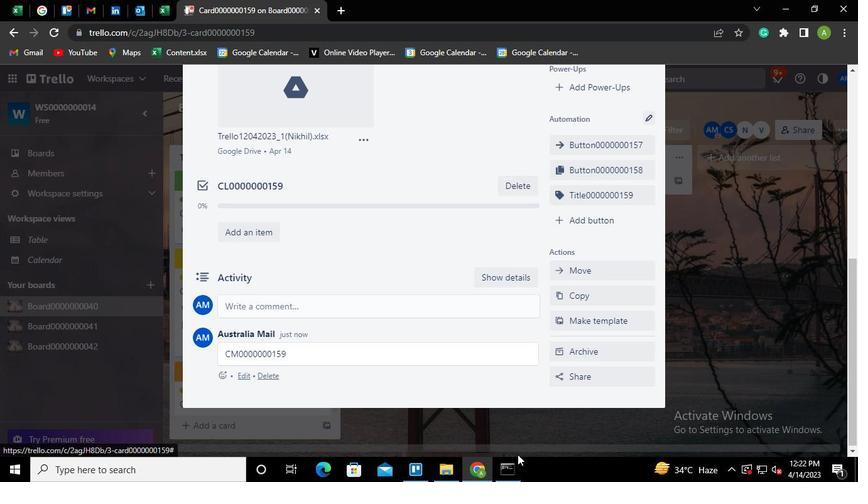 
Action: Mouse pressed left at (512, 481)
Screenshot: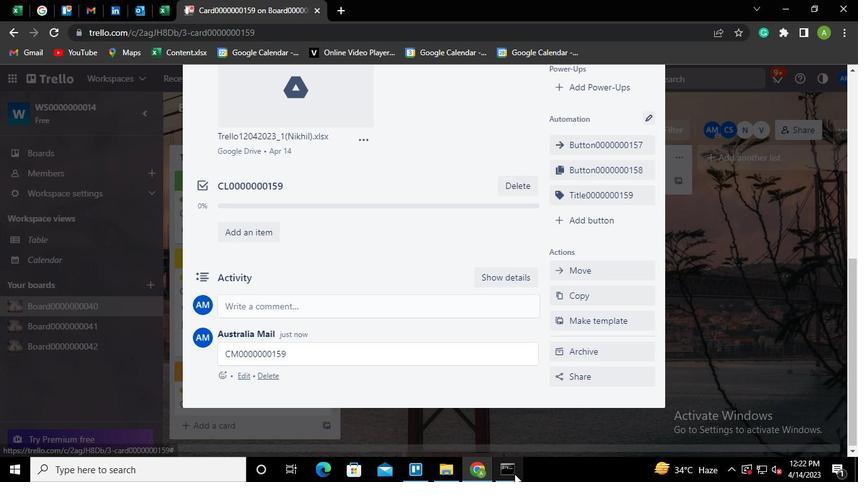 
Action: Mouse moved to (695, 111)
Screenshot: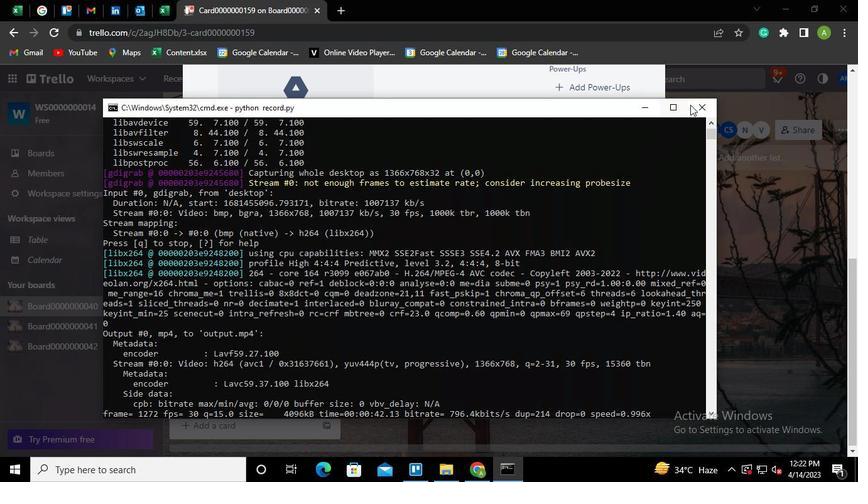
Action: Mouse pressed left at (695, 111)
Screenshot: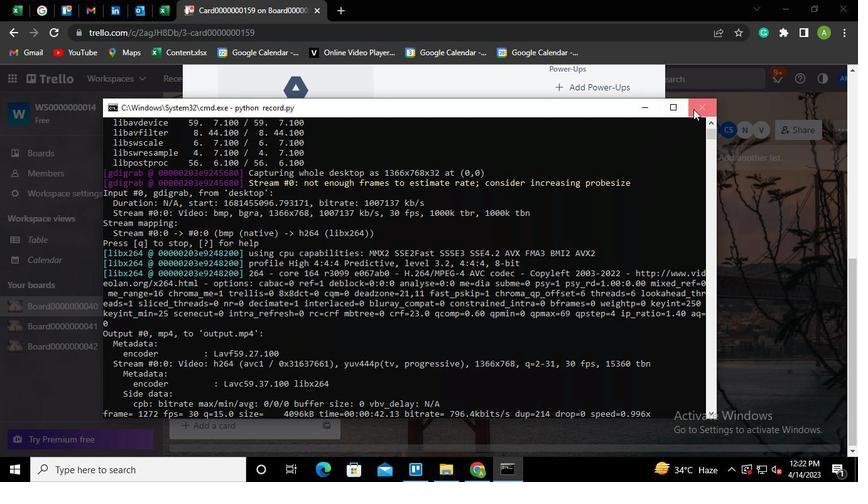 
Action: Mouse moved to (694, 112)
Screenshot: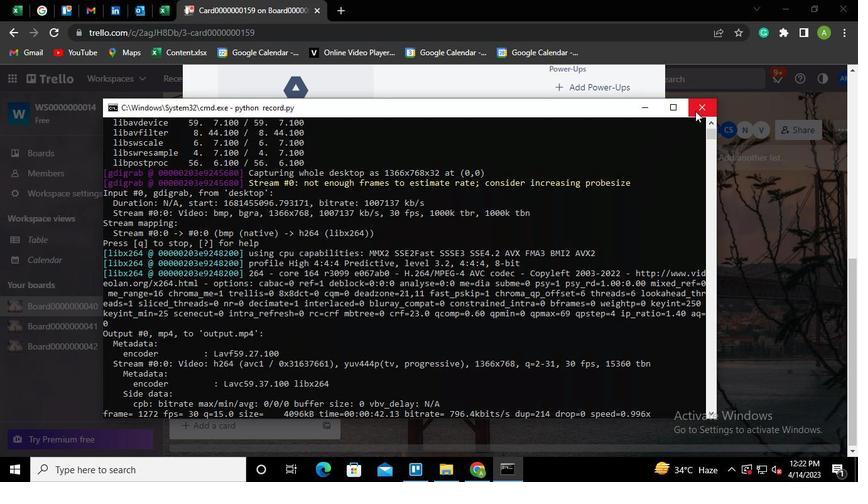 
